 Task: Look for space in Pushkino, Russia from 21st June, 2023 to 29th June, 2023 for 4 adults in price range Rs.7000 to Rs.12000. Place can be entire place with 2 bedrooms having 2 beds and 2 bathrooms. Property type can be house, flat, guest house. Booking option can be shelf check-in. Required host language is English.
Action: Mouse moved to (471, 104)
Screenshot: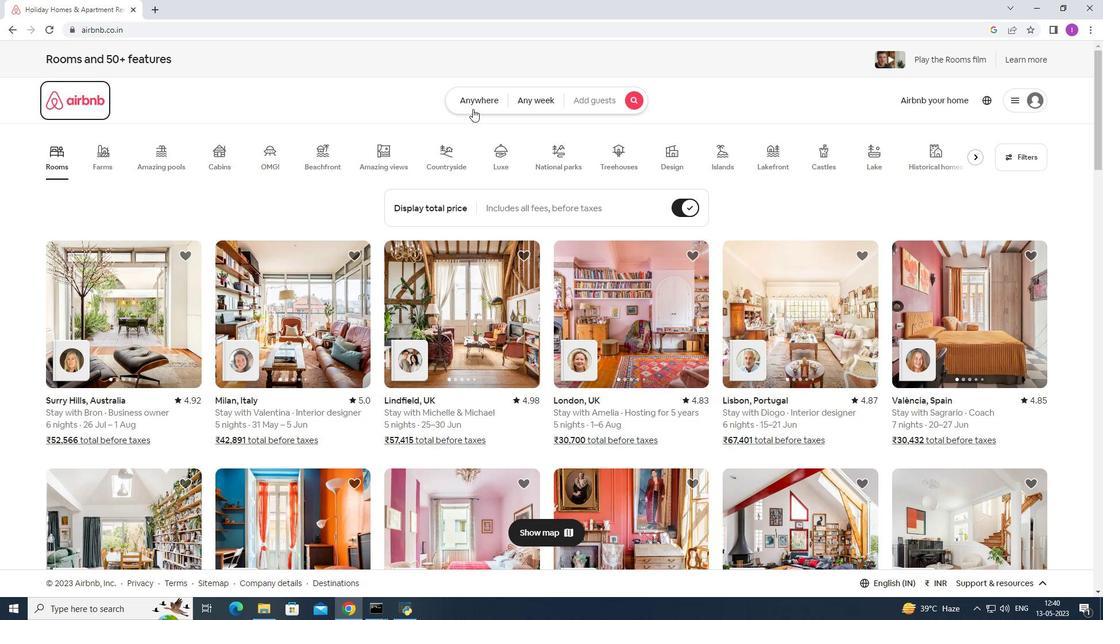 
Action: Mouse pressed left at (471, 104)
Screenshot: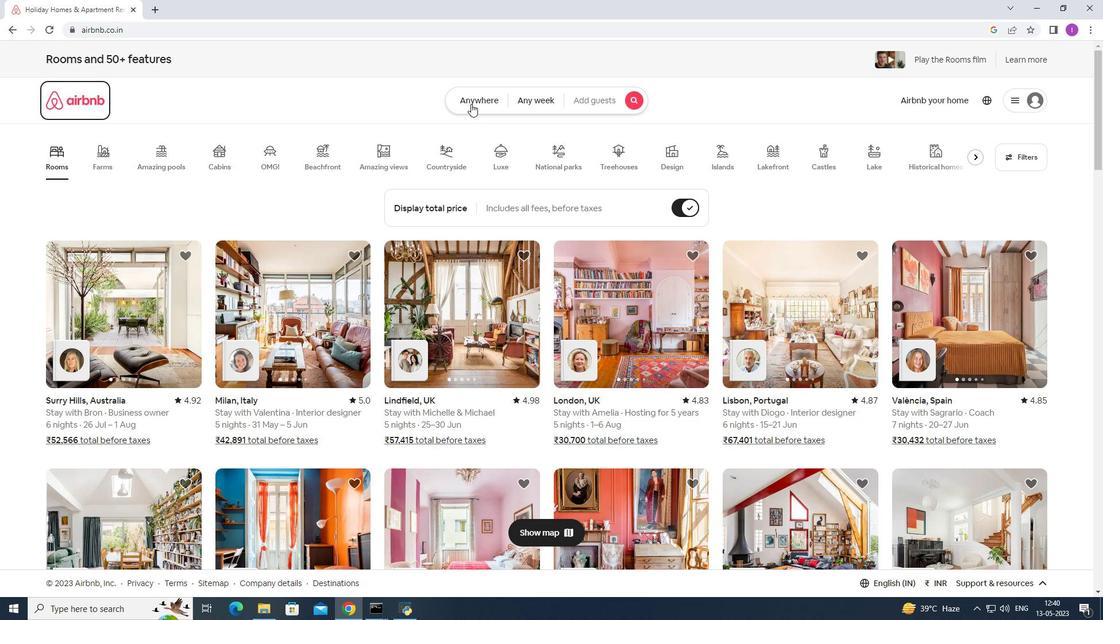 
Action: Mouse moved to (432, 142)
Screenshot: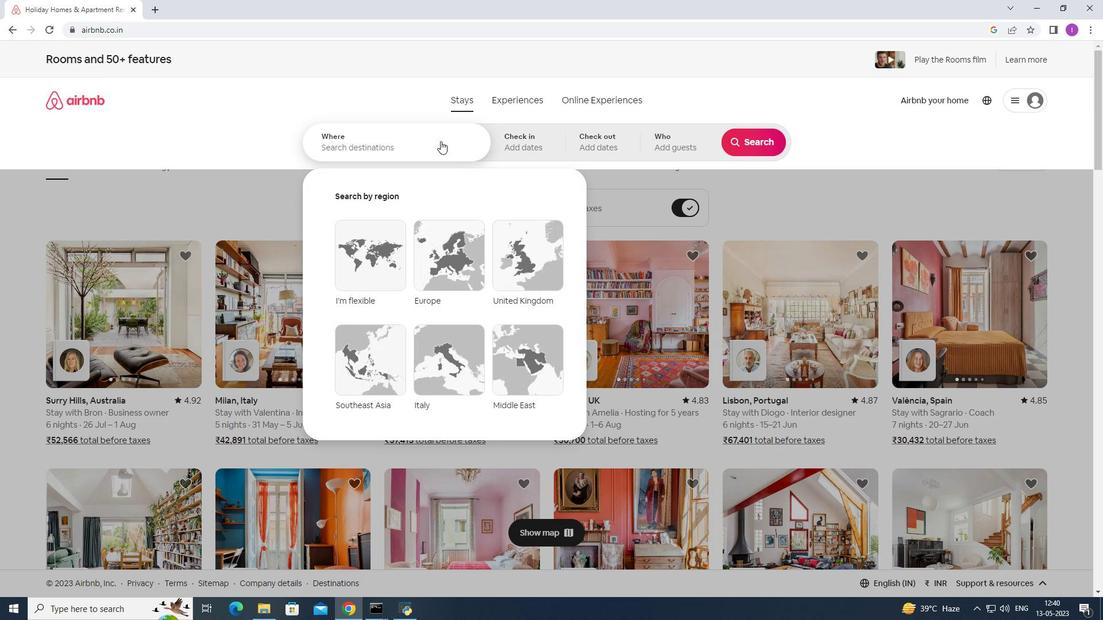 
Action: Mouse pressed left at (432, 142)
Screenshot: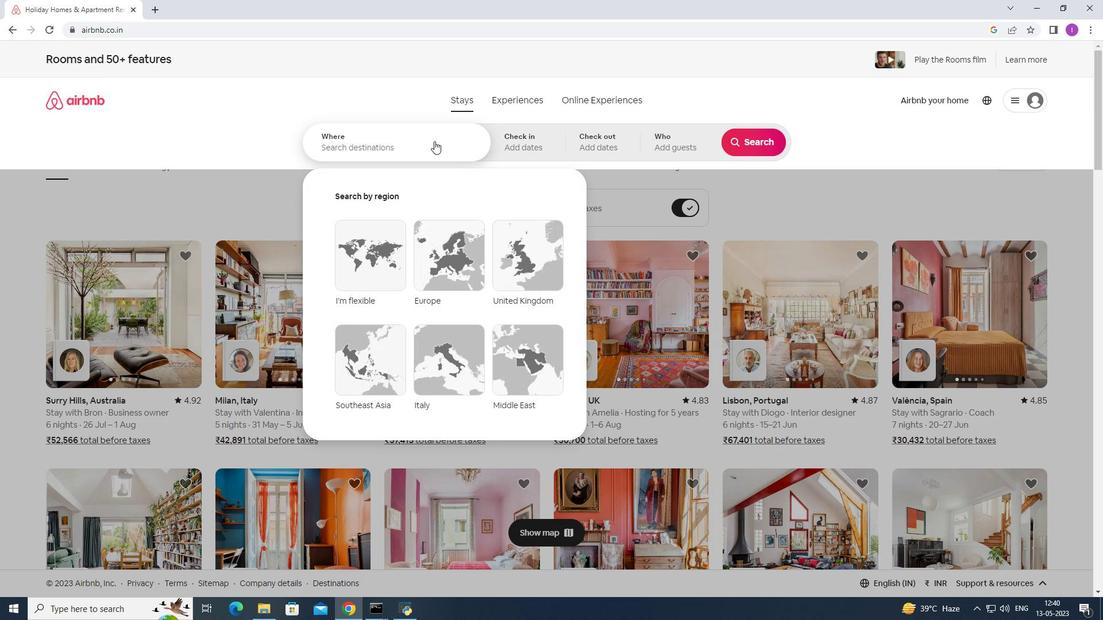 
Action: Key pressed <Key.shift>Pushkino,<Key.shift><Key.shift><Key.shift>Russia
Screenshot: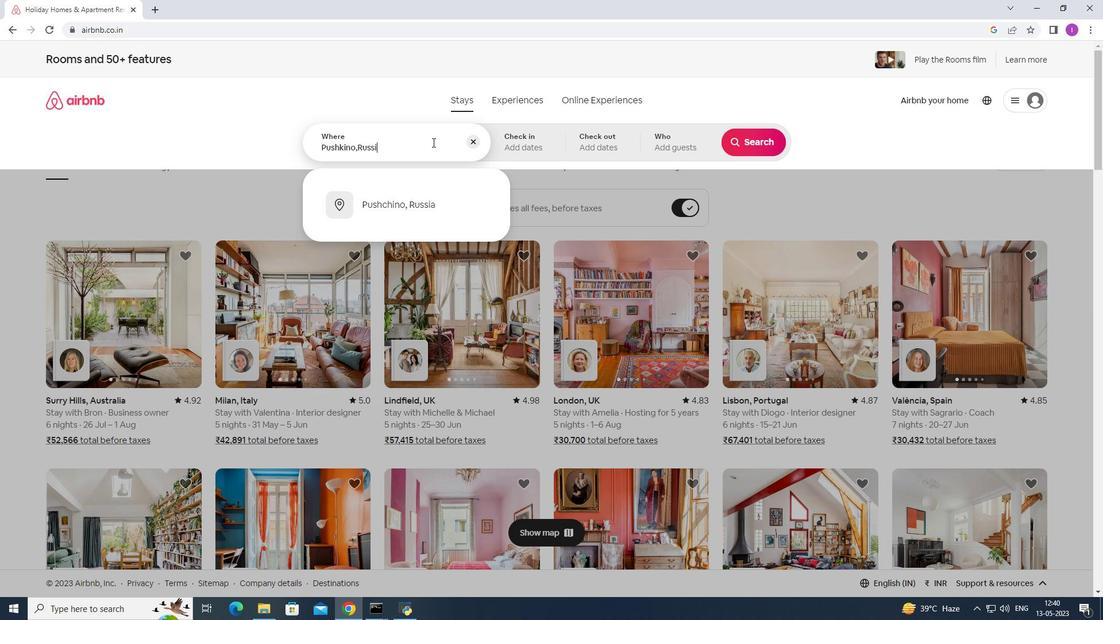
Action: Mouse moved to (515, 151)
Screenshot: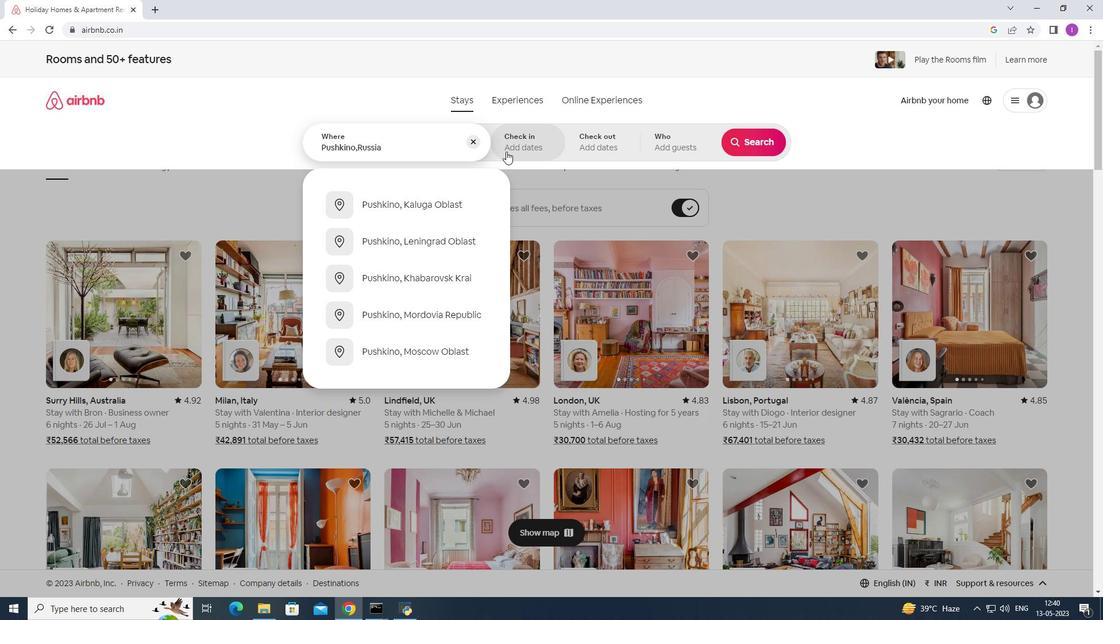 
Action: Mouse pressed left at (515, 151)
Screenshot: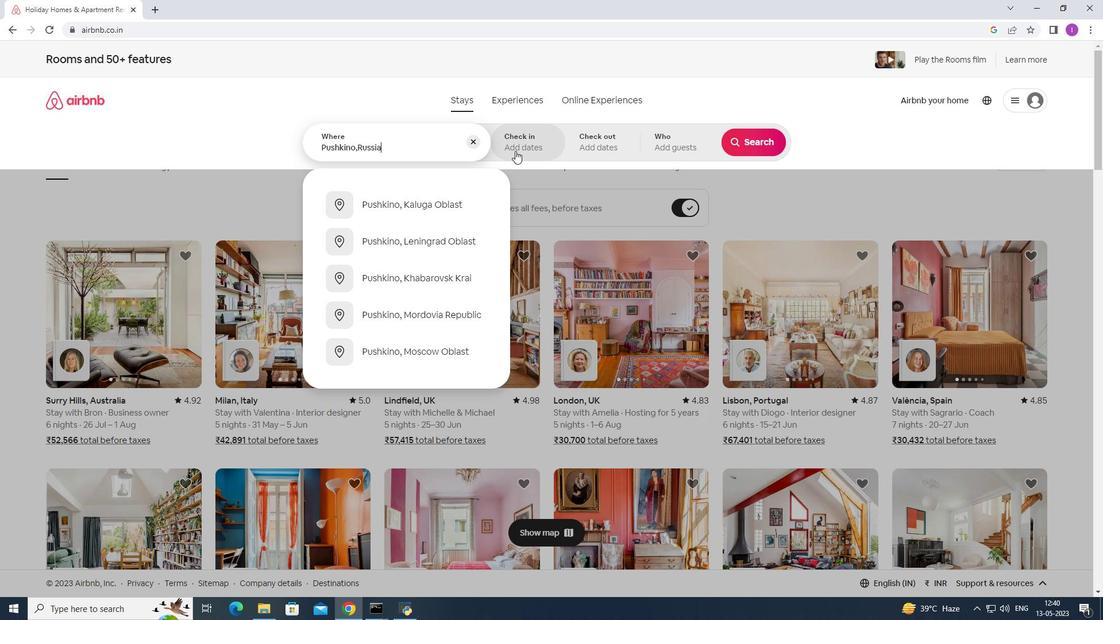 
Action: Mouse moved to (661, 360)
Screenshot: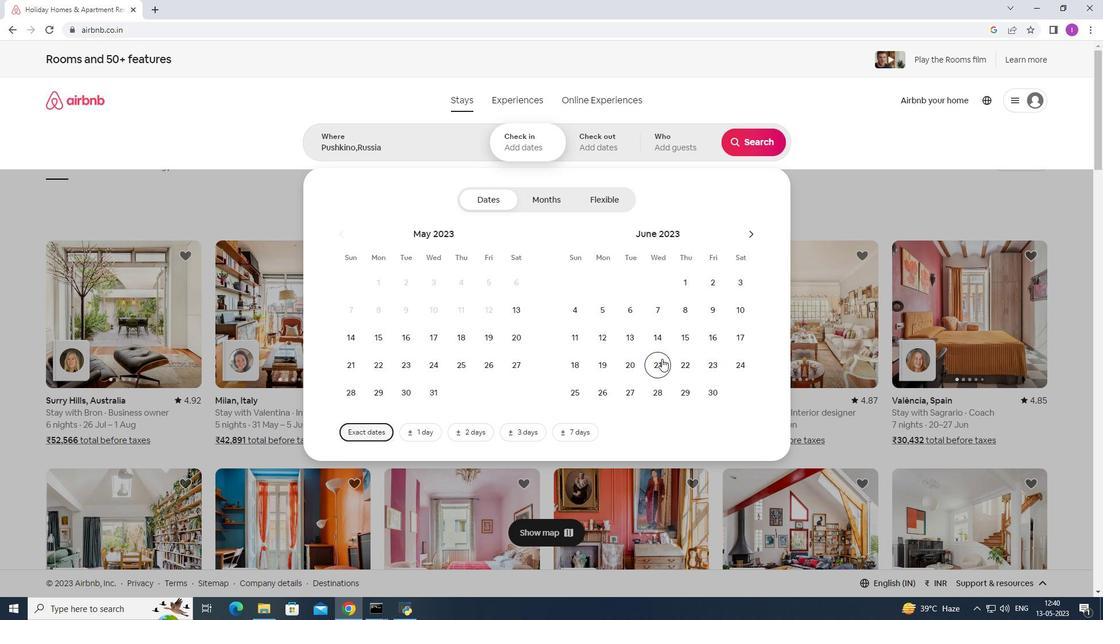 
Action: Mouse pressed left at (661, 360)
Screenshot: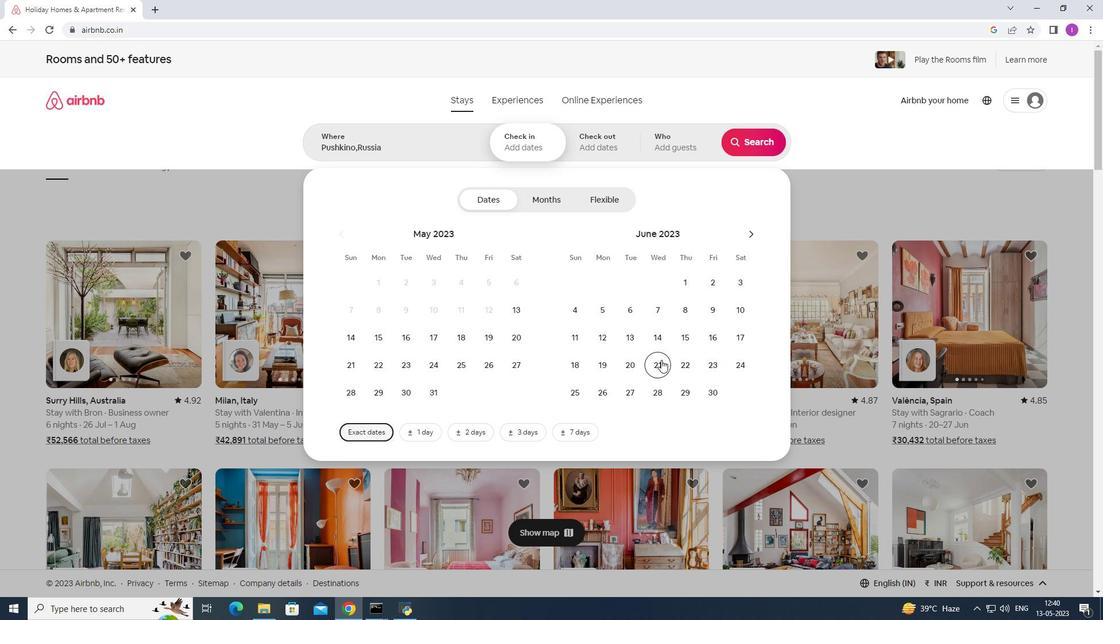 
Action: Mouse moved to (689, 393)
Screenshot: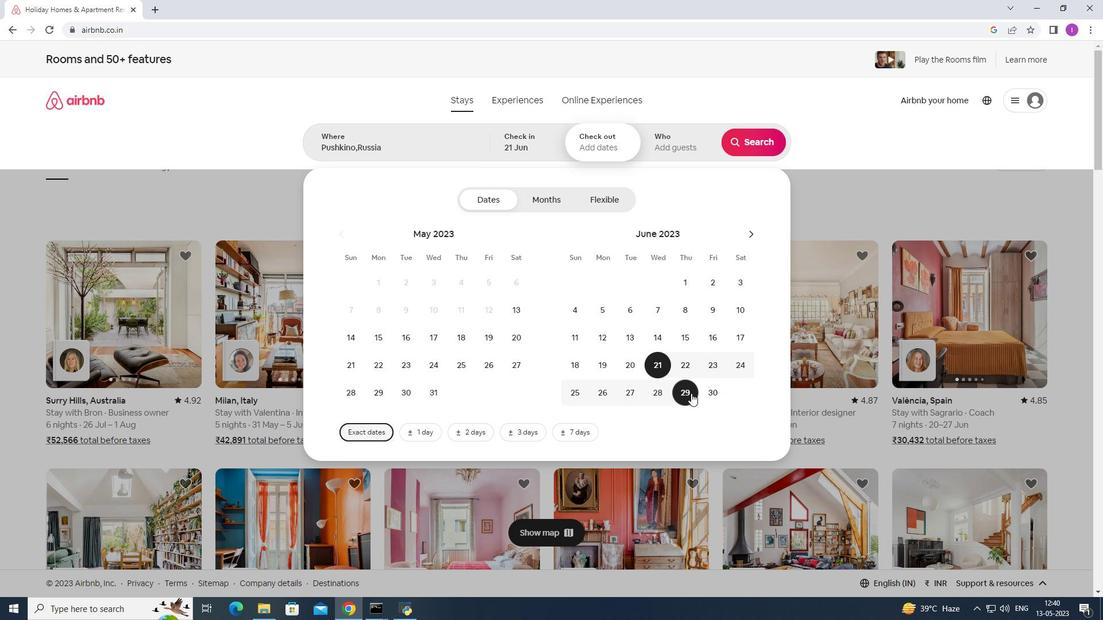 
Action: Mouse pressed left at (689, 393)
Screenshot: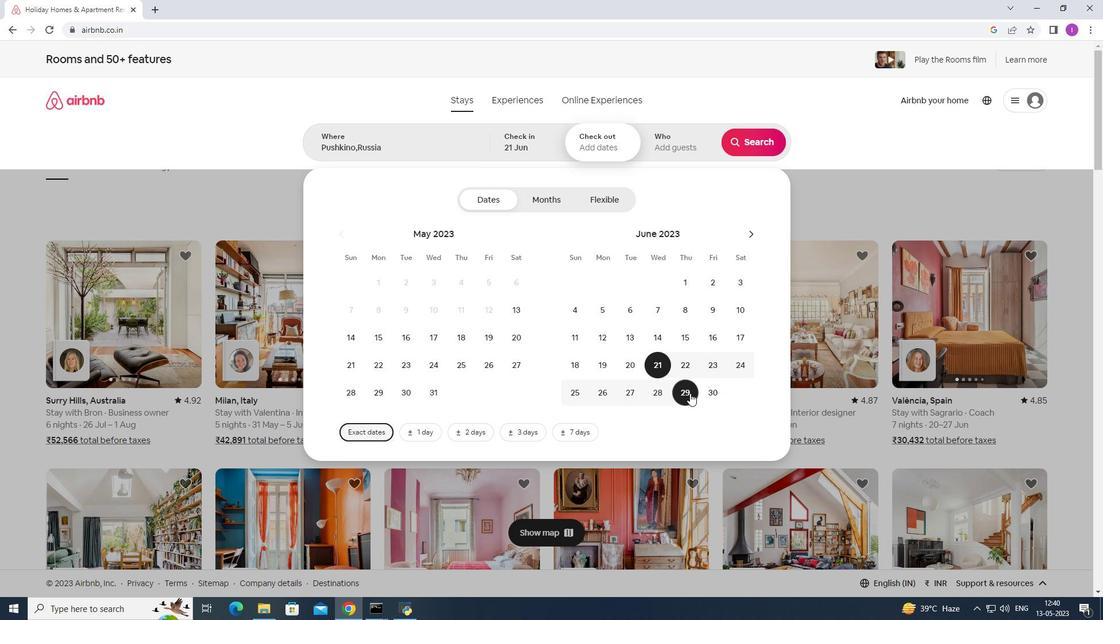 
Action: Mouse moved to (681, 144)
Screenshot: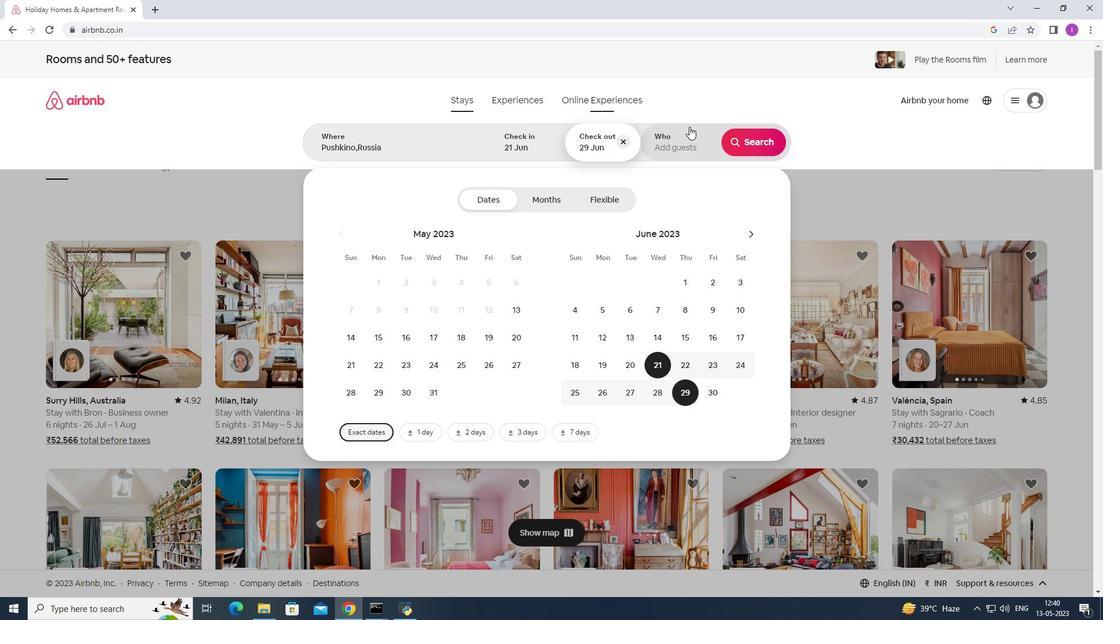 
Action: Mouse pressed left at (681, 144)
Screenshot: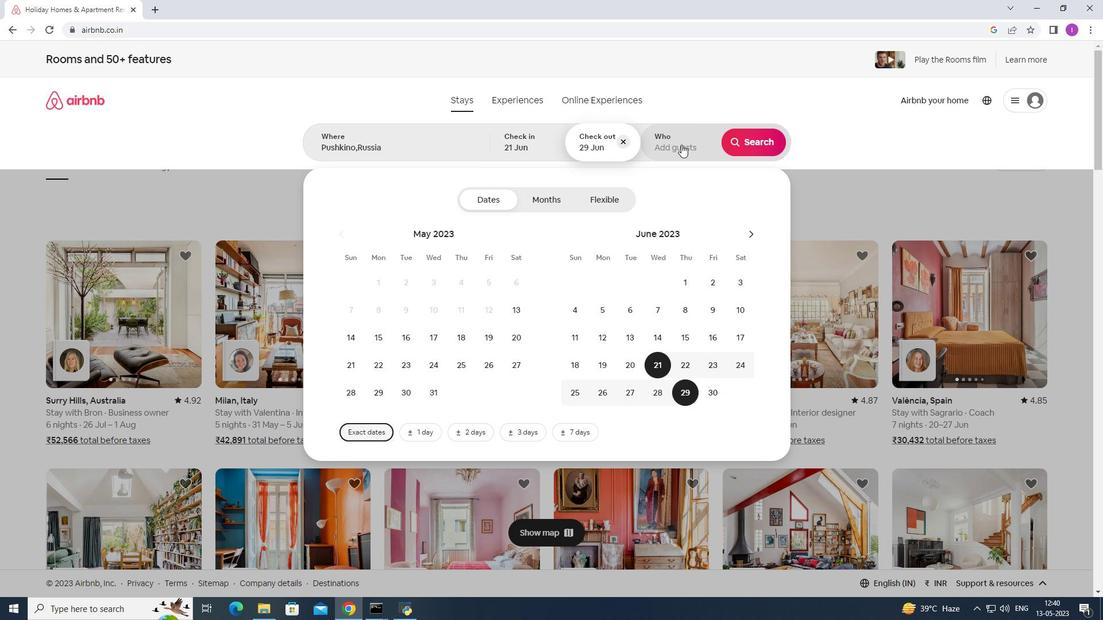 
Action: Mouse moved to (753, 208)
Screenshot: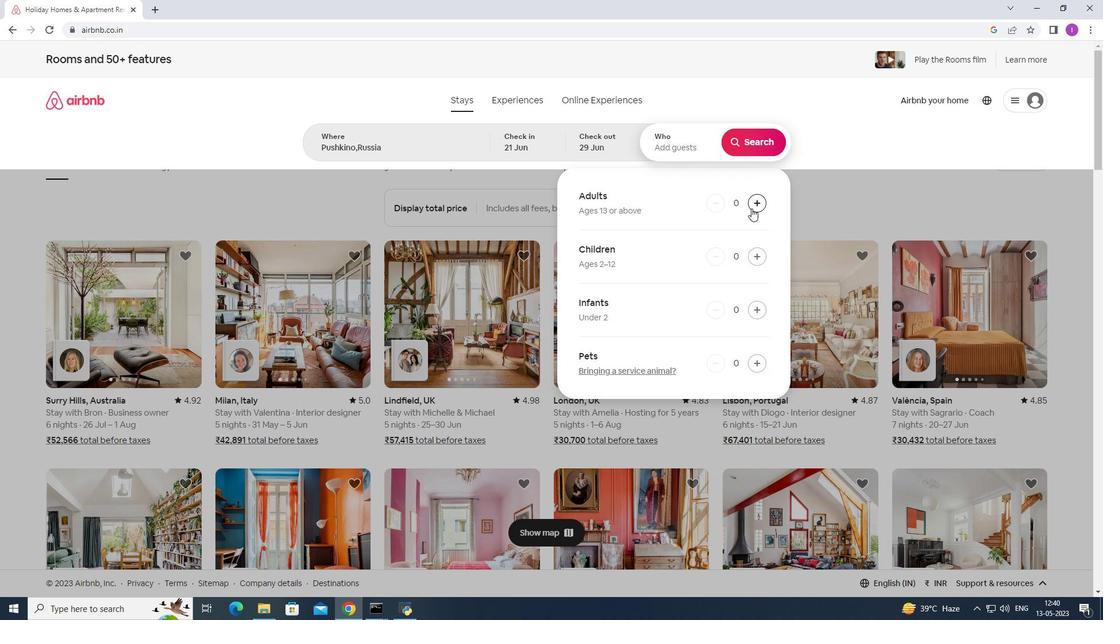 
Action: Mouse pressed left at (753, 208)
Screenshot: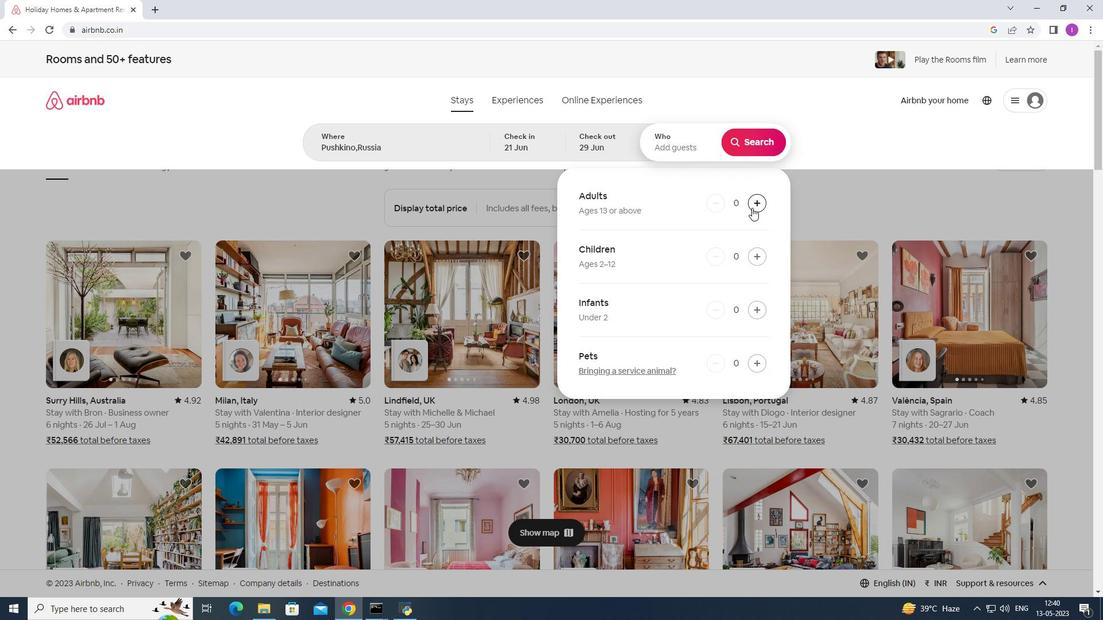 
Action: Mouse moved to (753, 208)
Screenshot: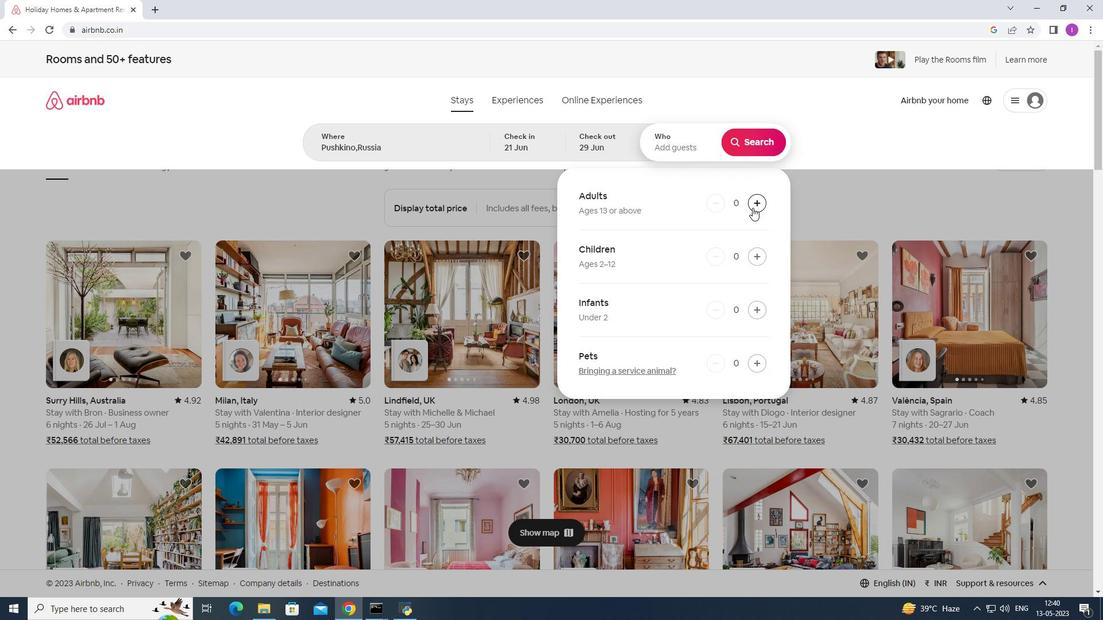 
Action: Mouse pressed left at (753, 208)
Screenshot: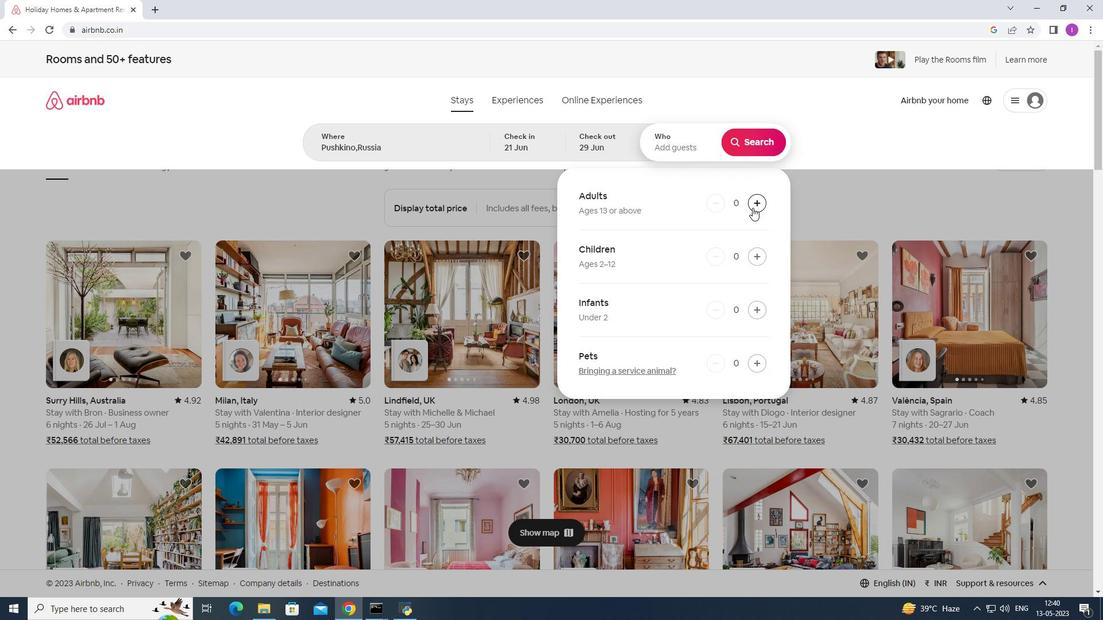 
Action: Mouse pressed left at (753, 208)
Screenshot: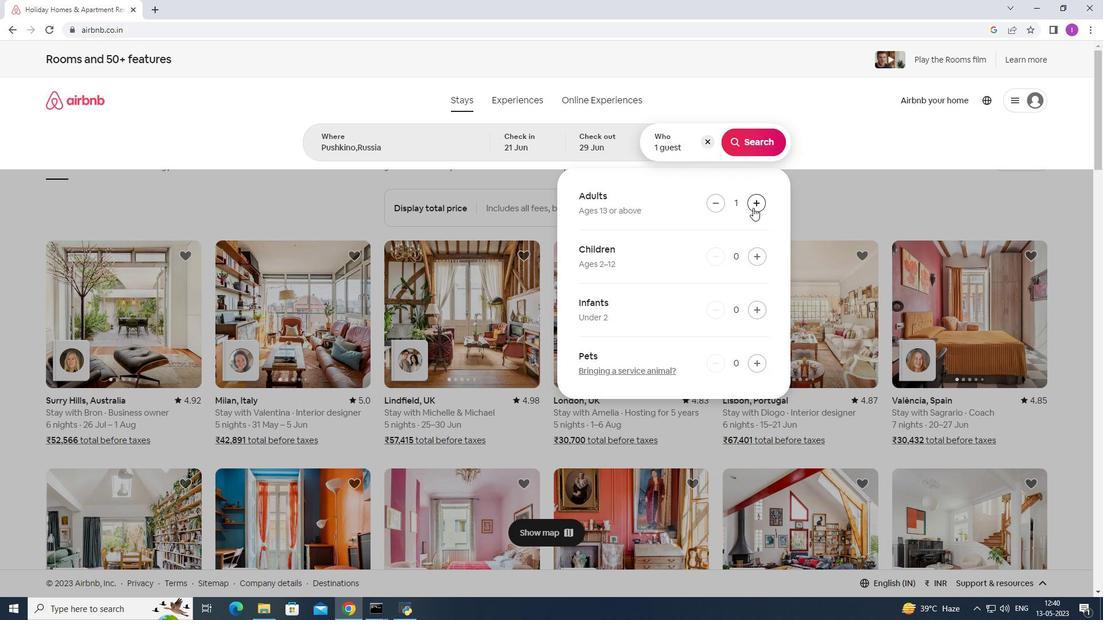 
Action: Mouse pressed left at (753, 208)
Screenshot: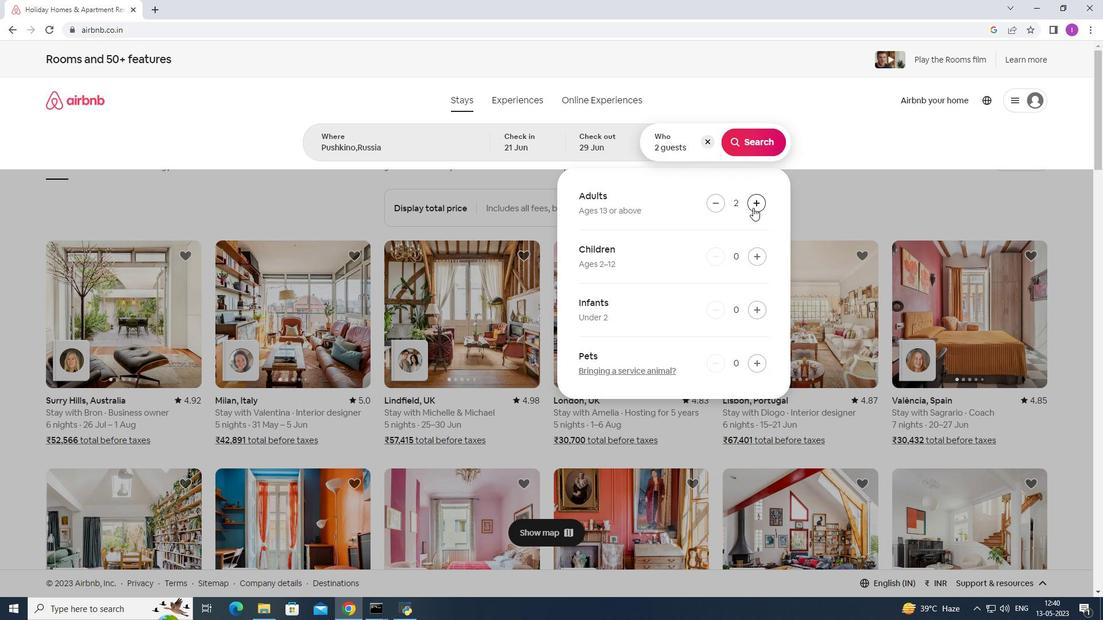 
Action: Mouse moved to (746, 150)
Screenshot: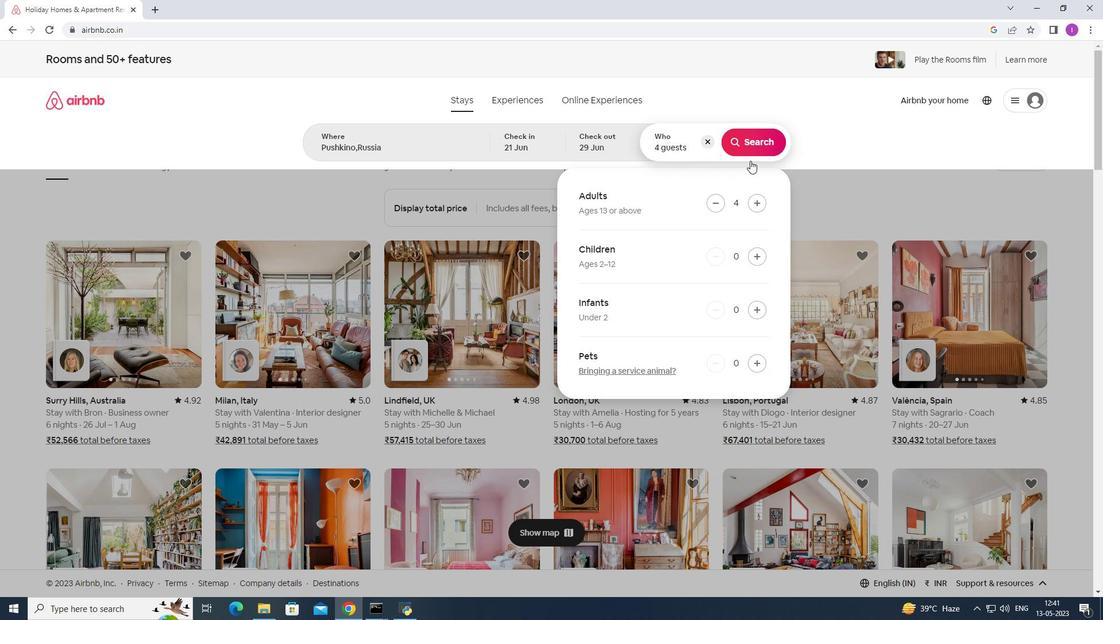 
Action: Mouse pressed left at (746, 150)
Screenshot: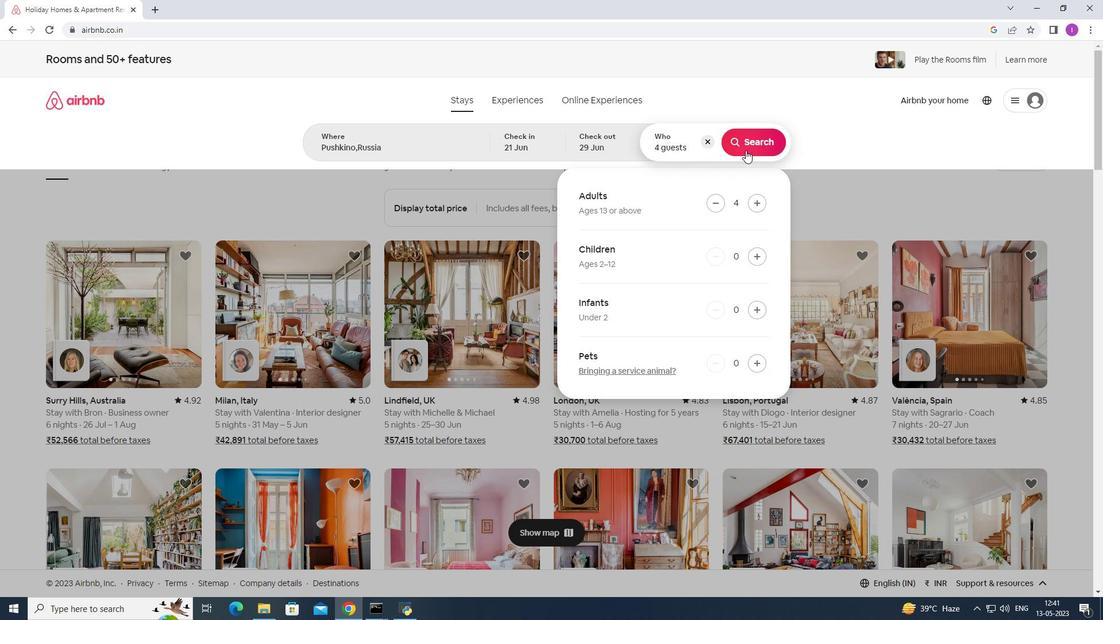 
Action: Mouse moved to (1052, 108)
Screenshot: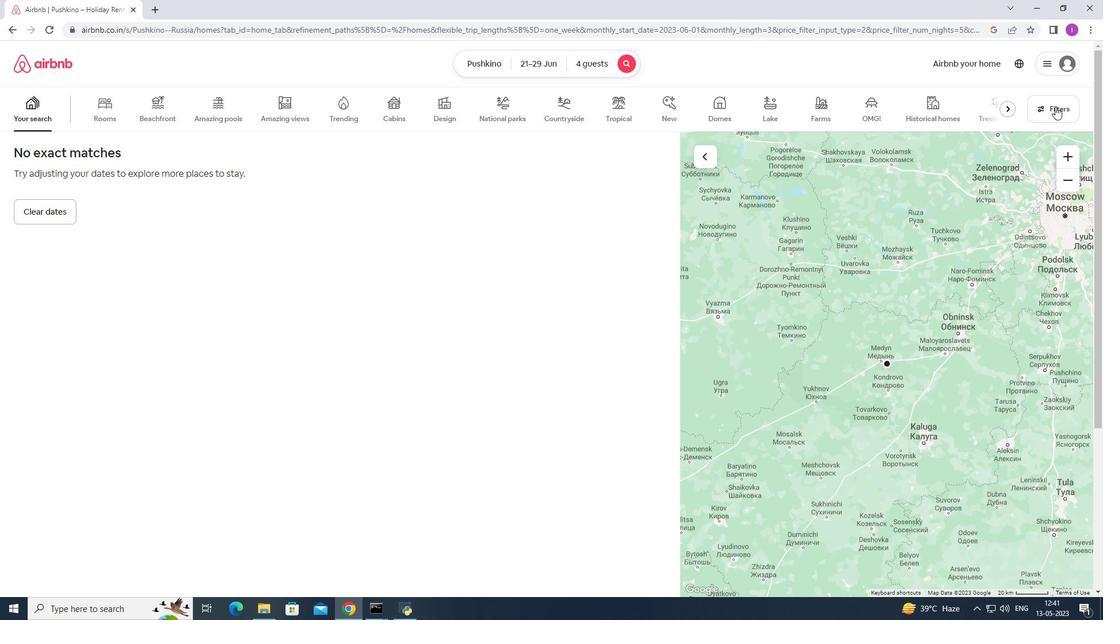 
Action: Mouse pressed left at (1052, 108)
Screenshot: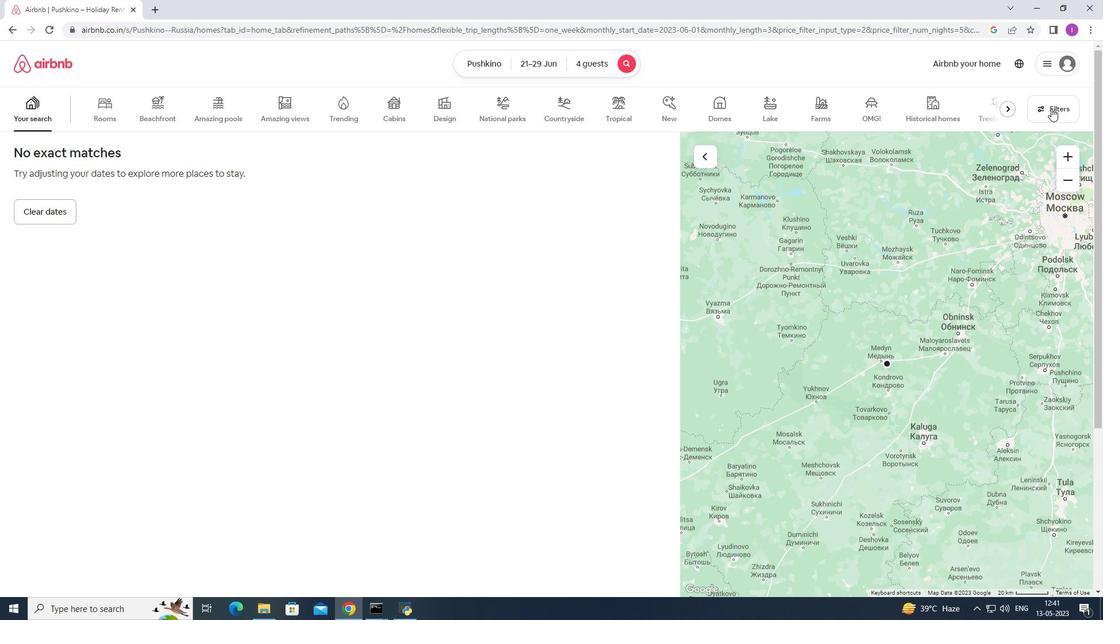 
Action: Mouse moved to (634, 396)
Screenshot: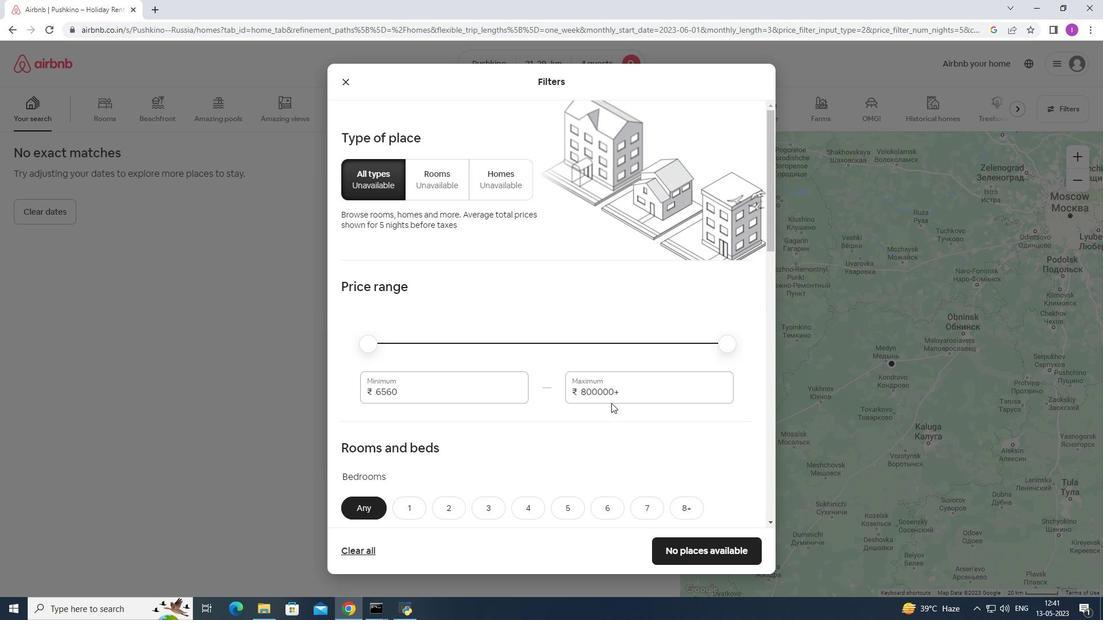 
Action: Mouse pressed left at (634, 396)
Screenshot: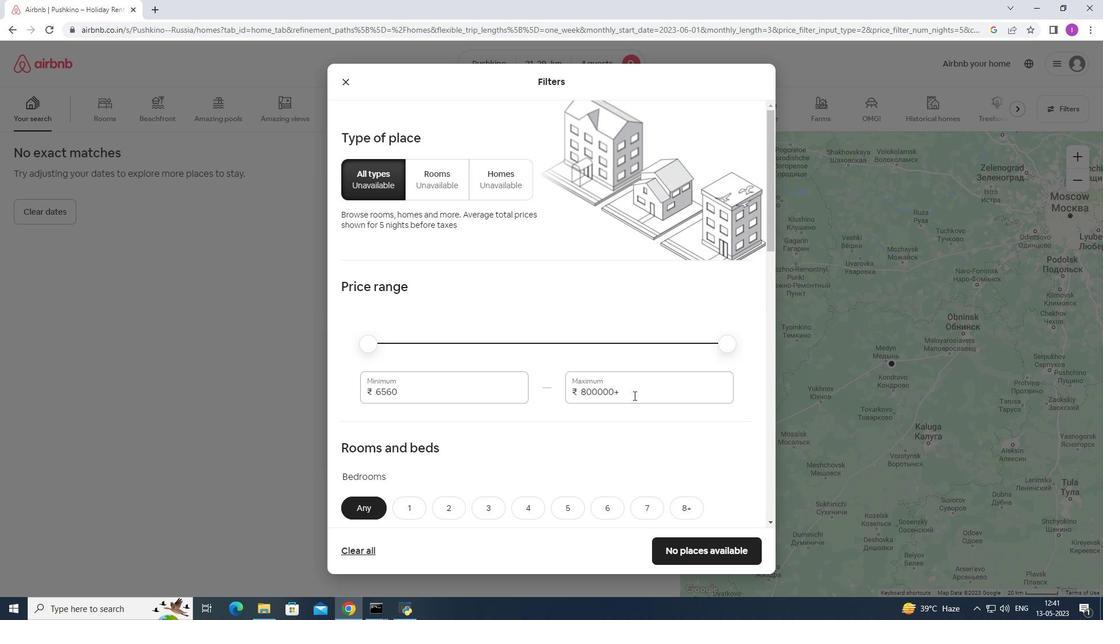 
Action: Mouse moved to (678, 391)
Screenshot: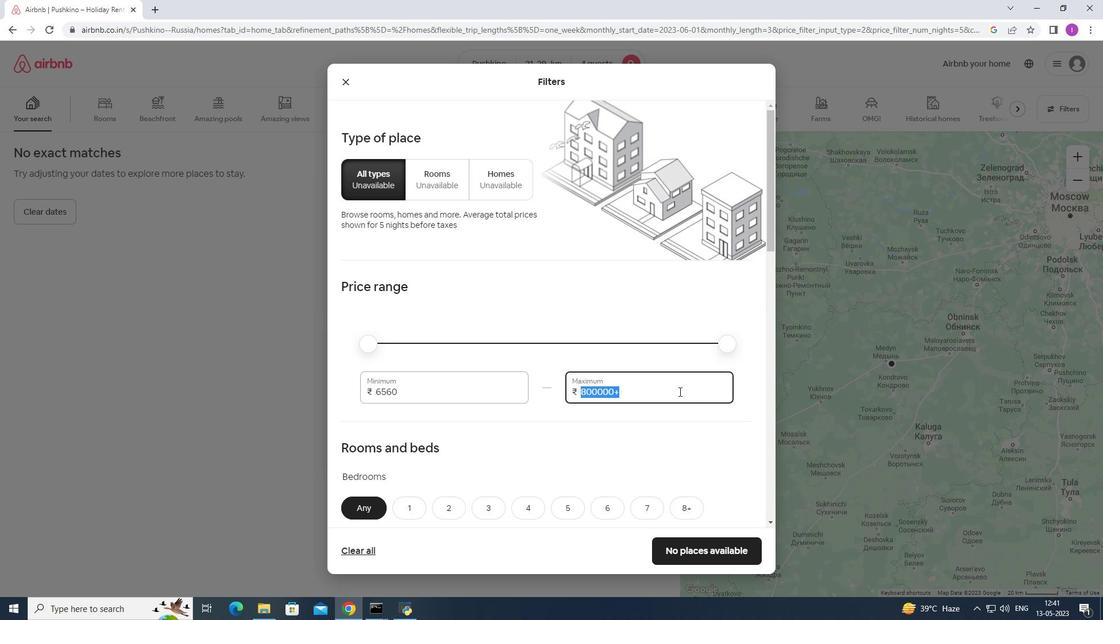 
Action: Key pressed 1
Screenshot: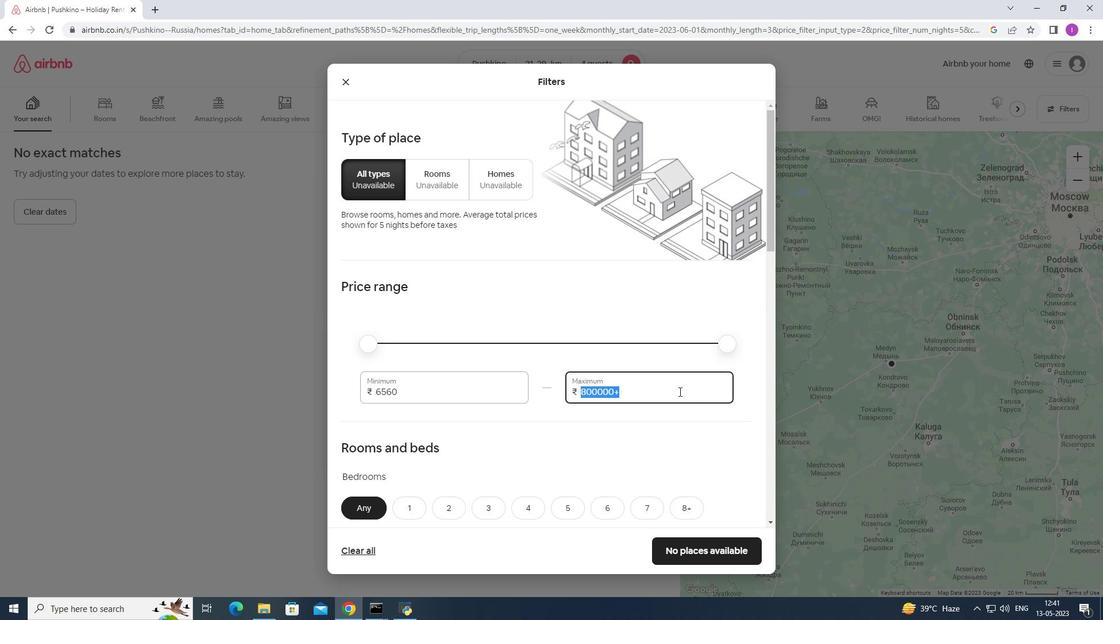 
Action: Mouse moved to (673, 389)
Screenshot: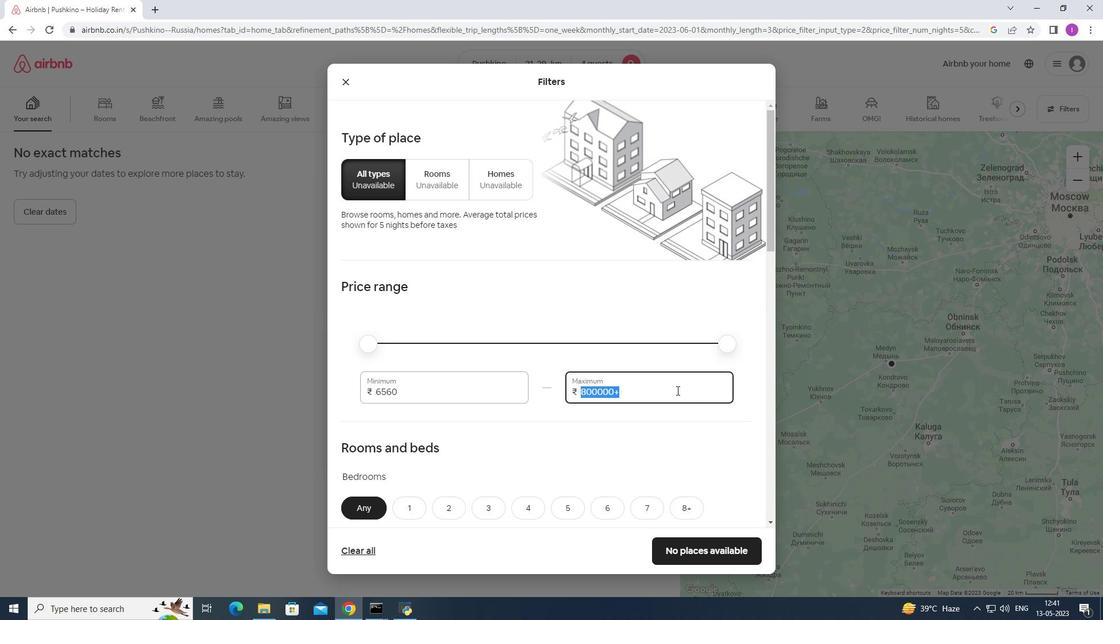 
Action: Key pressed 2
Screenshot: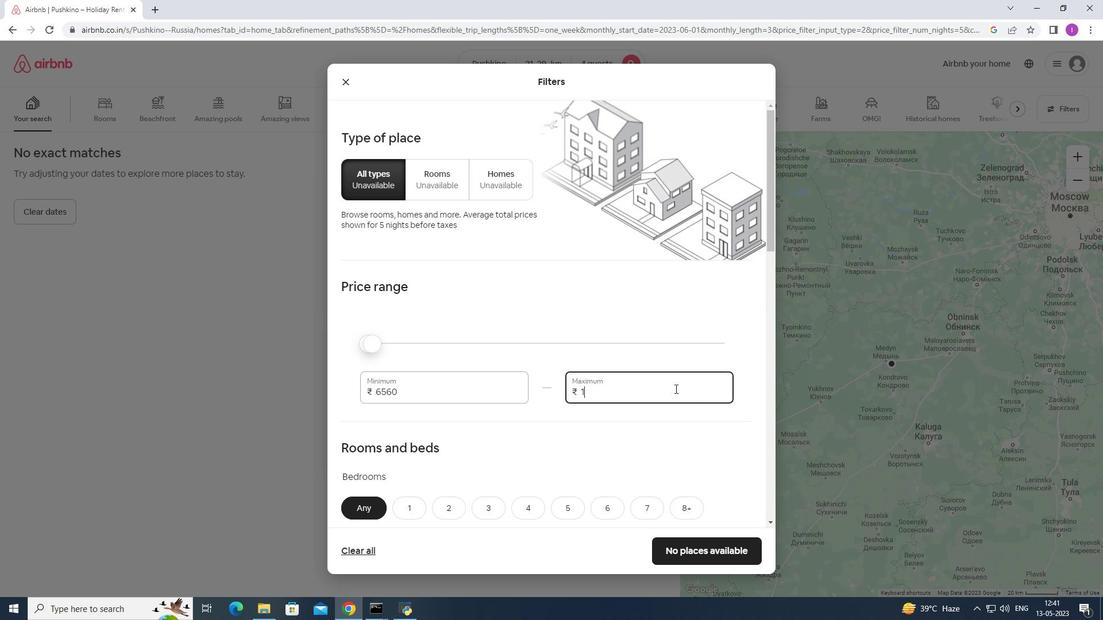 
Action: Mouse moved to (673, 389)
Screenshot: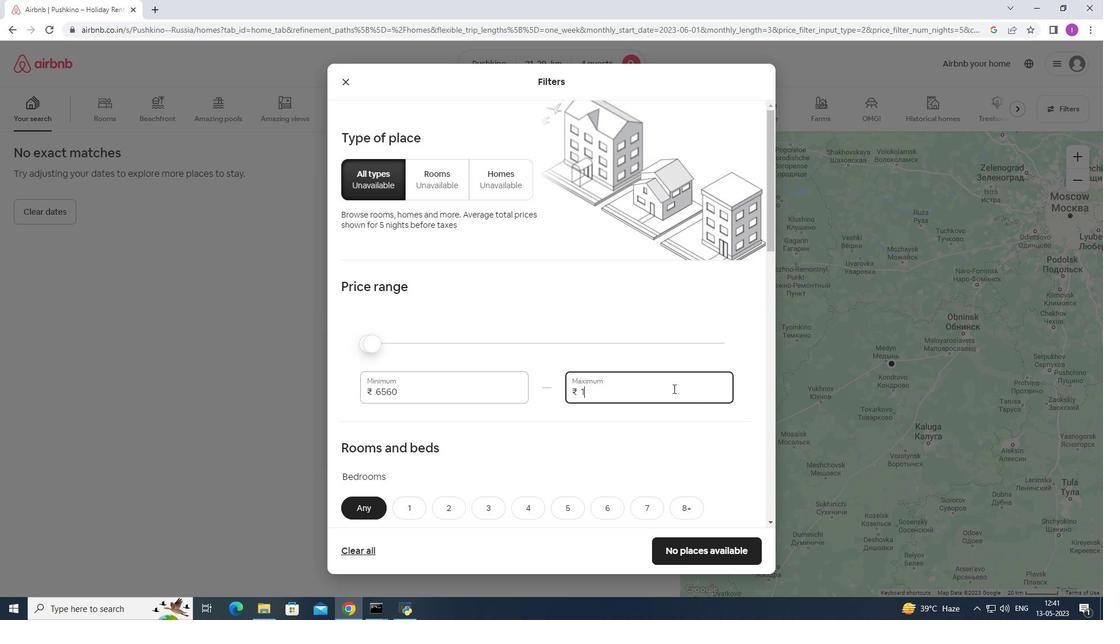 
Action: Key pressed 0
Screenshot: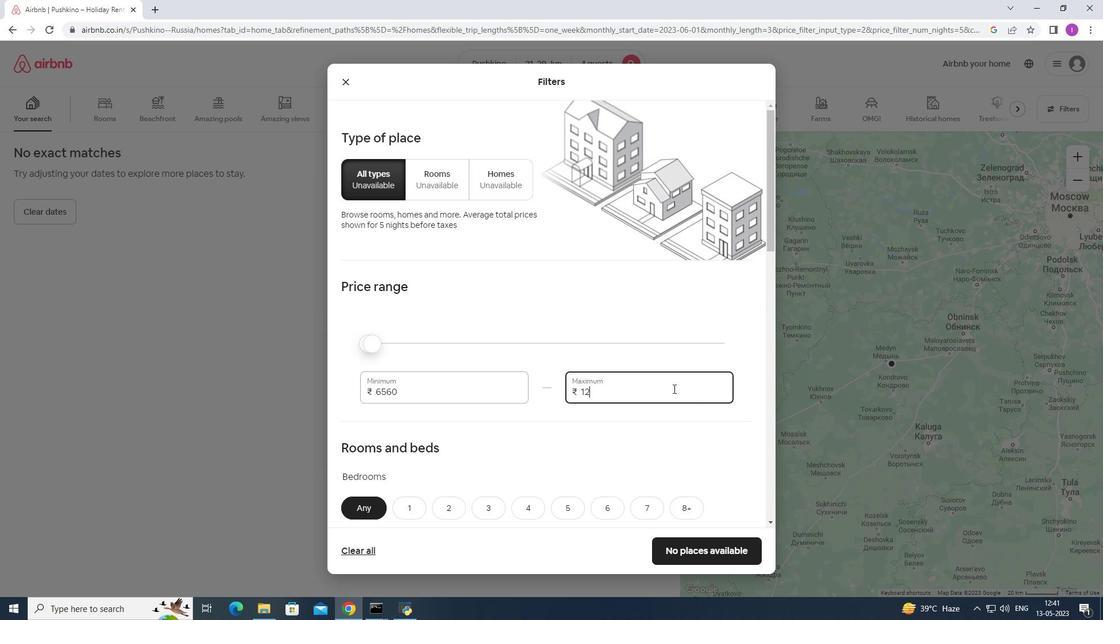 
Action: Mouse moved to (672, 389)
Screenshot: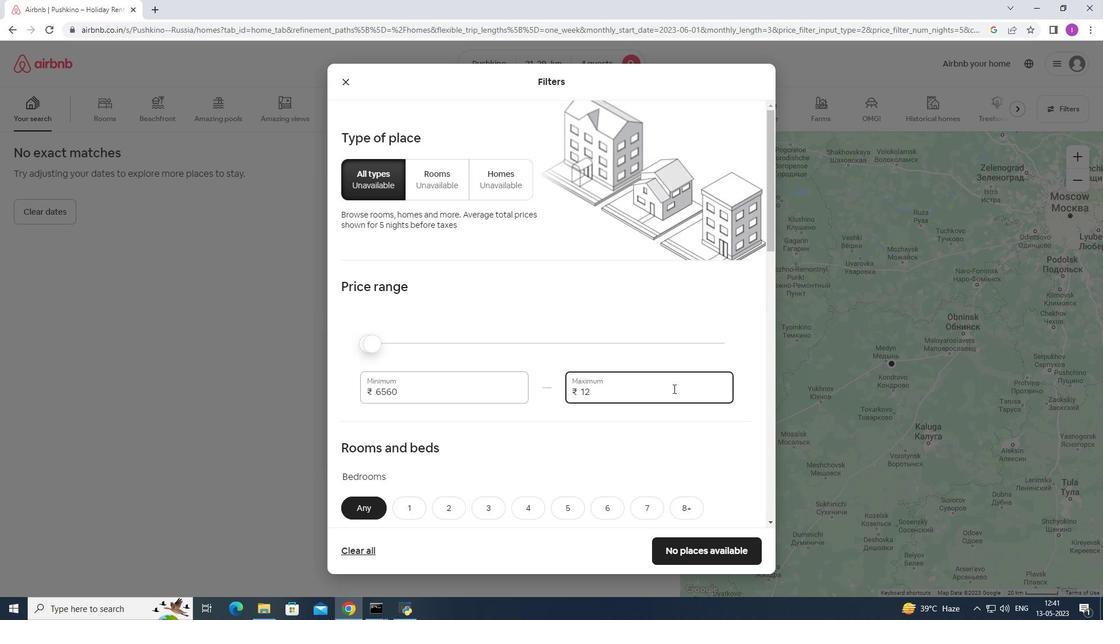 
Action: Key pressed 00
Screenshot: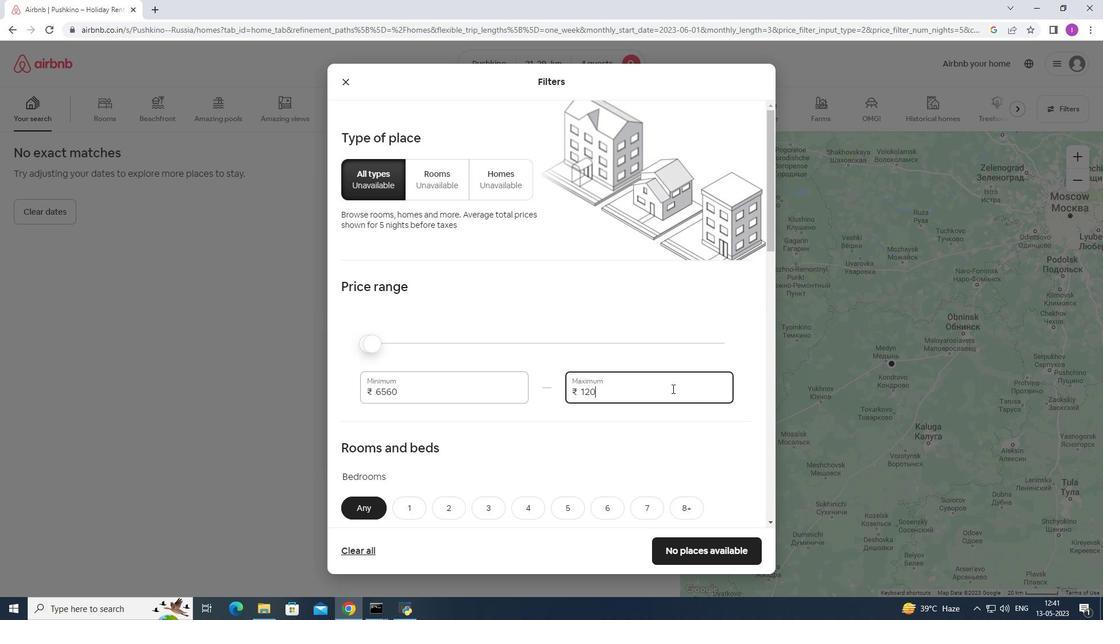 
Action: Mouse moved to (403, 393)
Screenshot: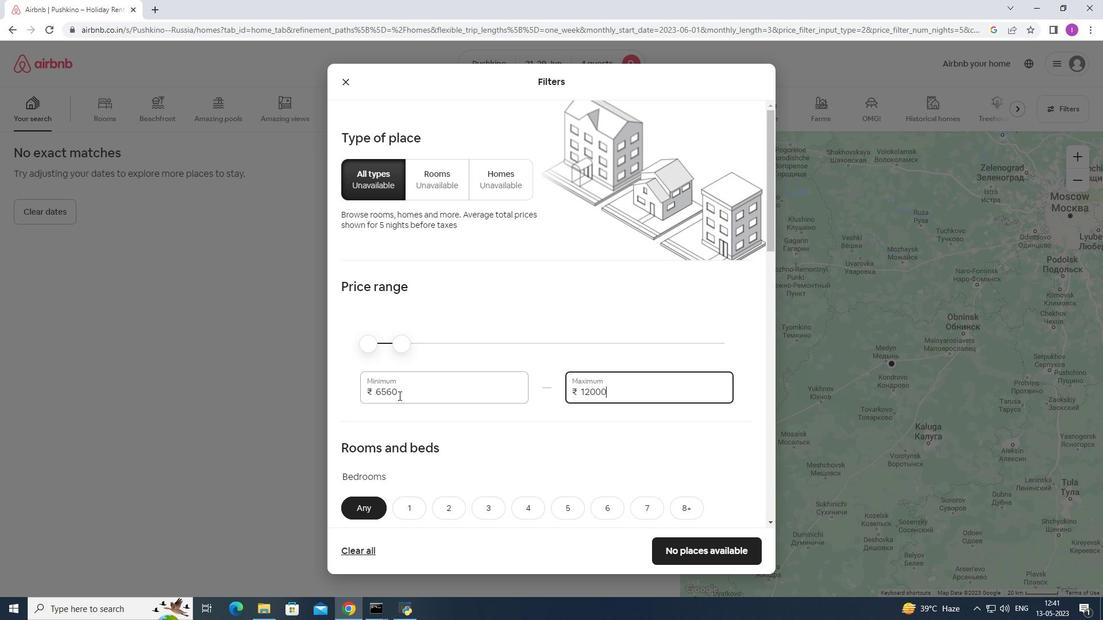 
Action: Mouse pressed left at (403, 393)
Screenshot: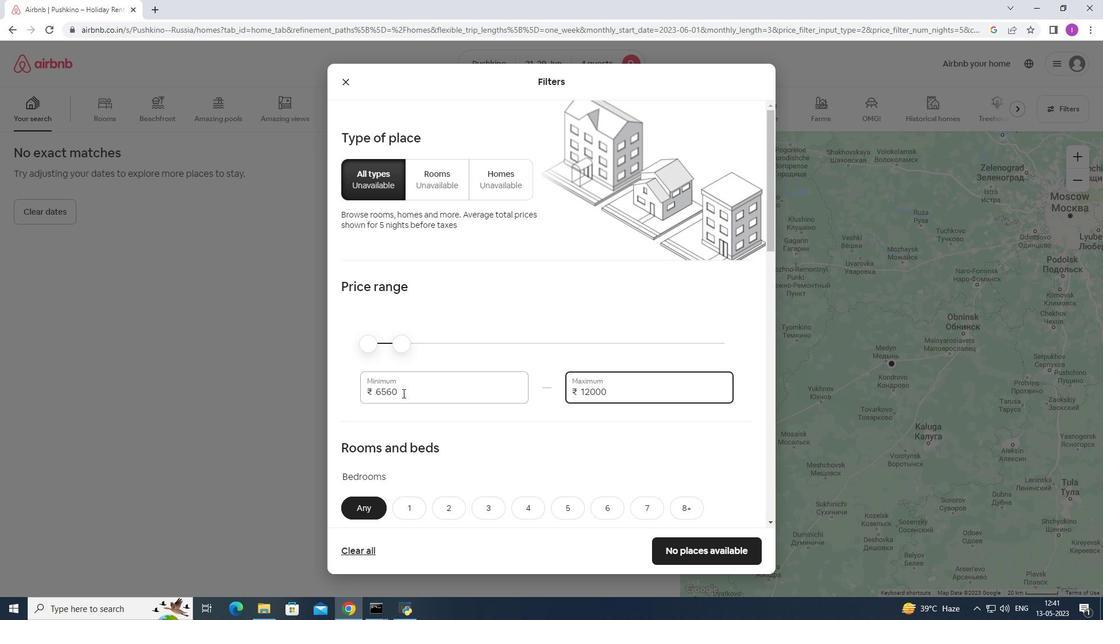 
Action: Mouse moved to (551, 407)
Screenshot: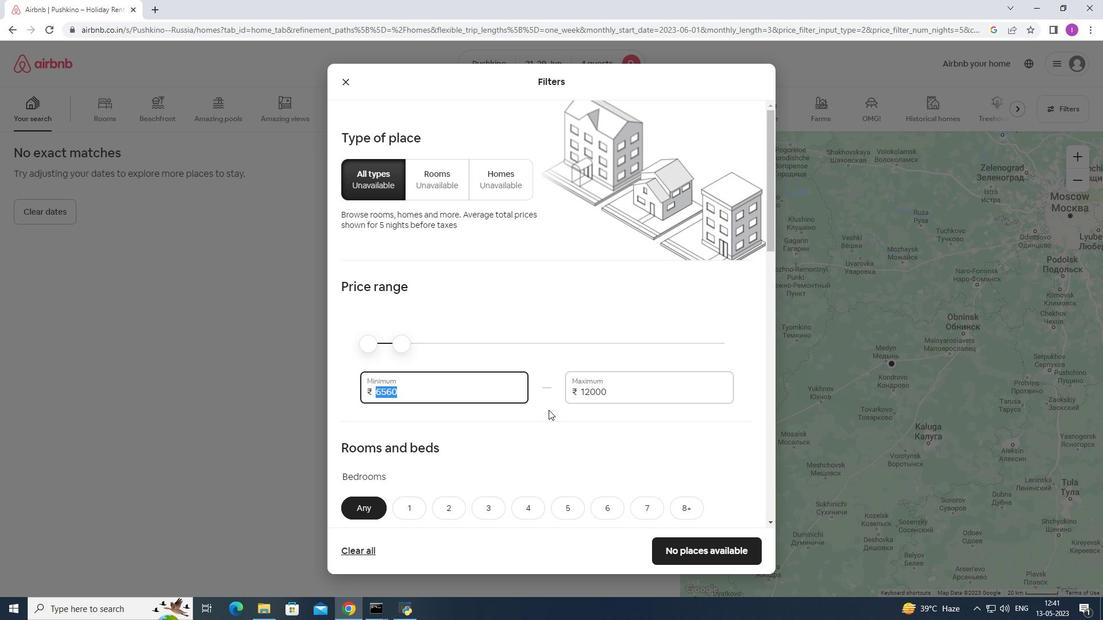 
Action: Key pressed 7000
Screenshot: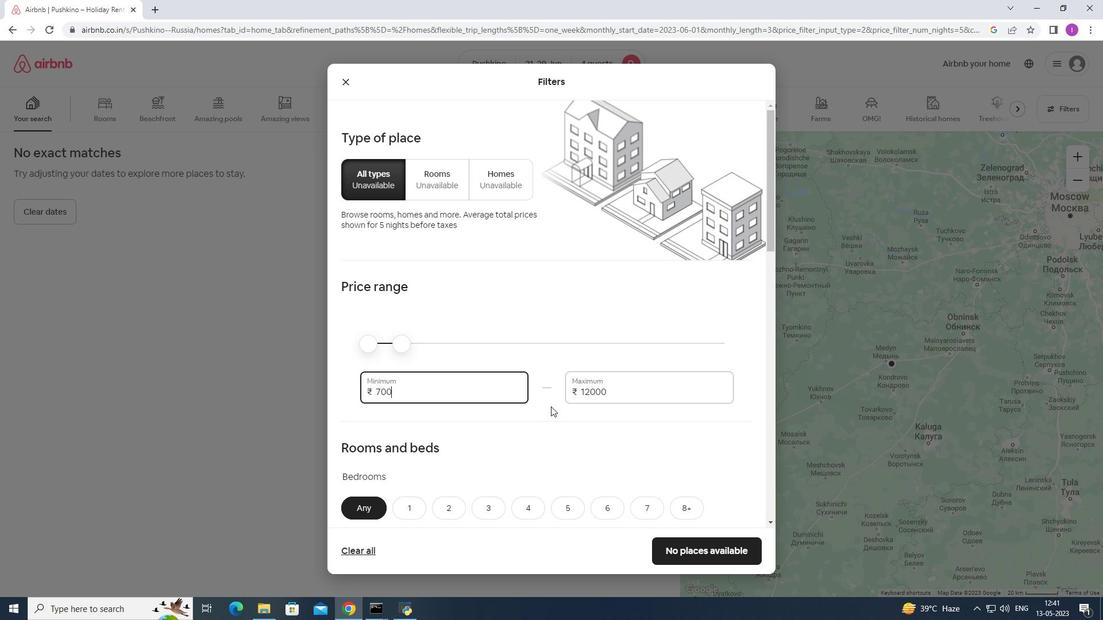 
Action: Mouse moved to (582, 447)
Screenshot: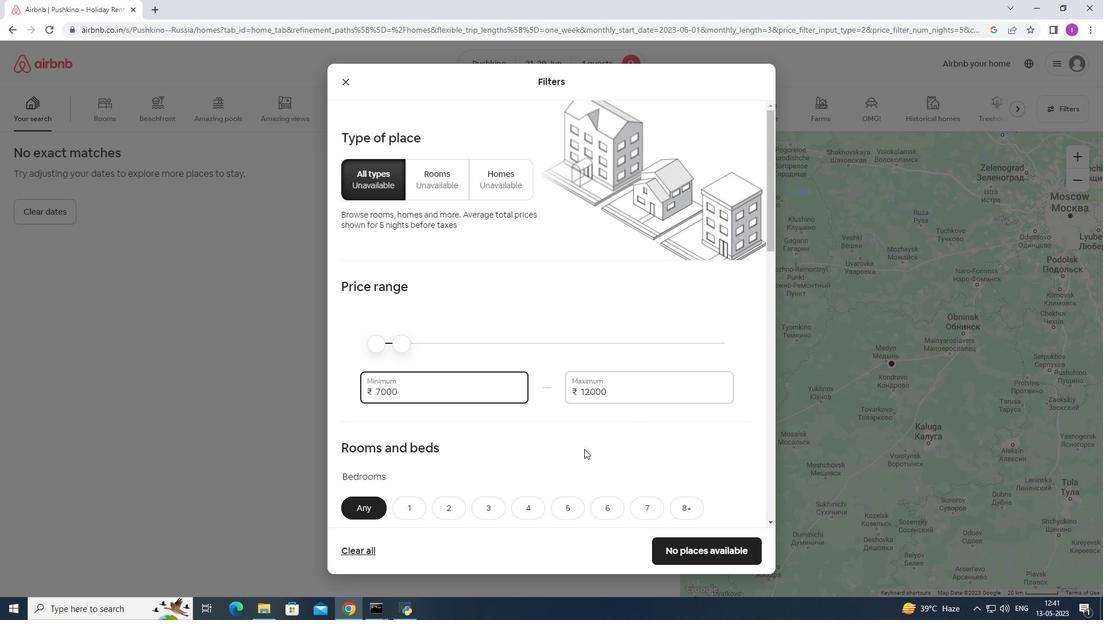 
Action: Mouse scrolled (582, 446) with delta (0, 0)
Screenshot: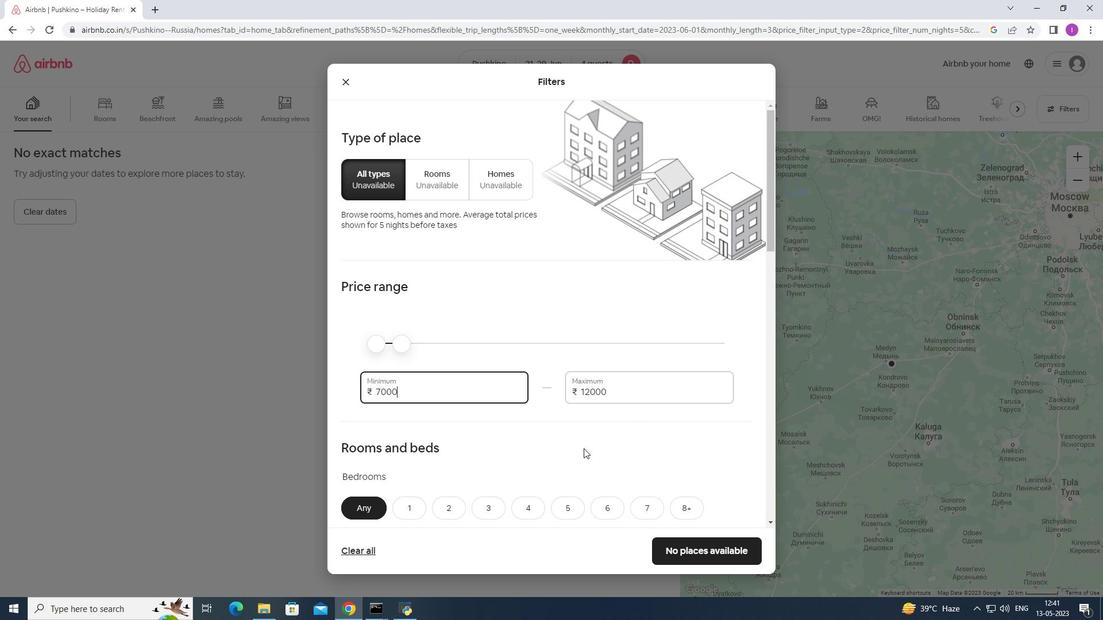 
Action: Mouse scrolled (582, 446) with delta (0, 0)
Screenshot: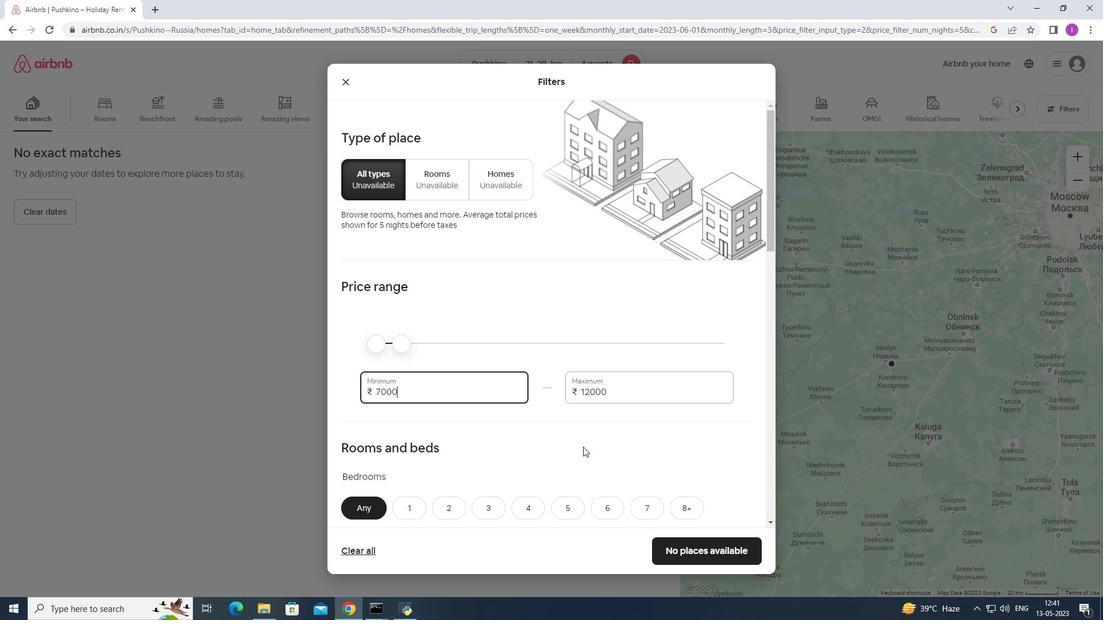 
Action: Mouse scrolled (582, 446) with delta (0, 0)
Screenshot: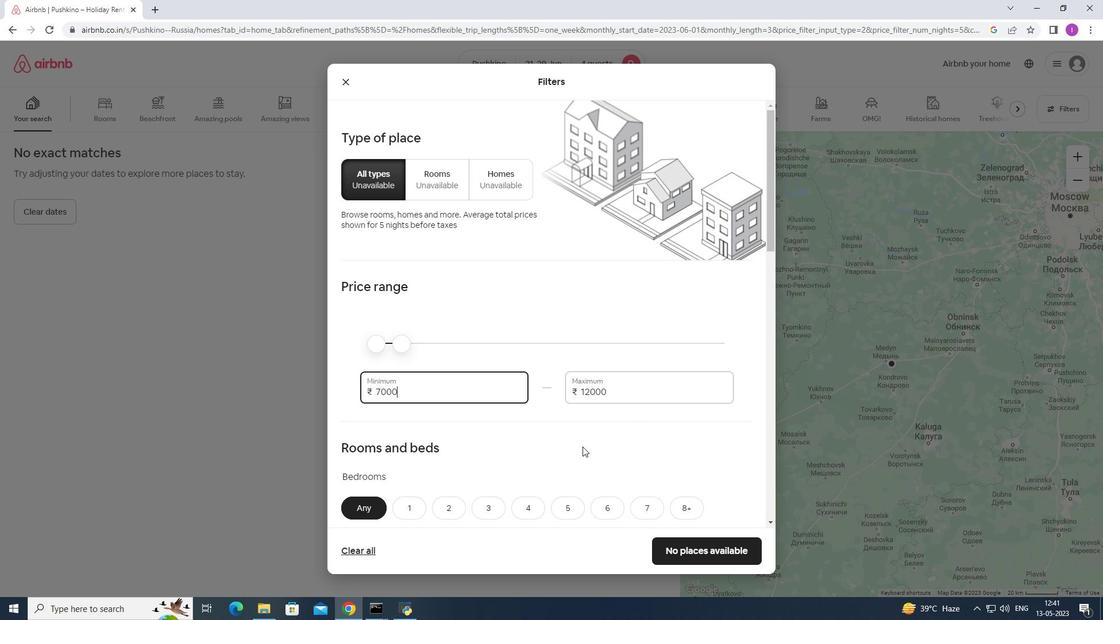 
Action: Mouse moved to (497, 350)
Screenshot: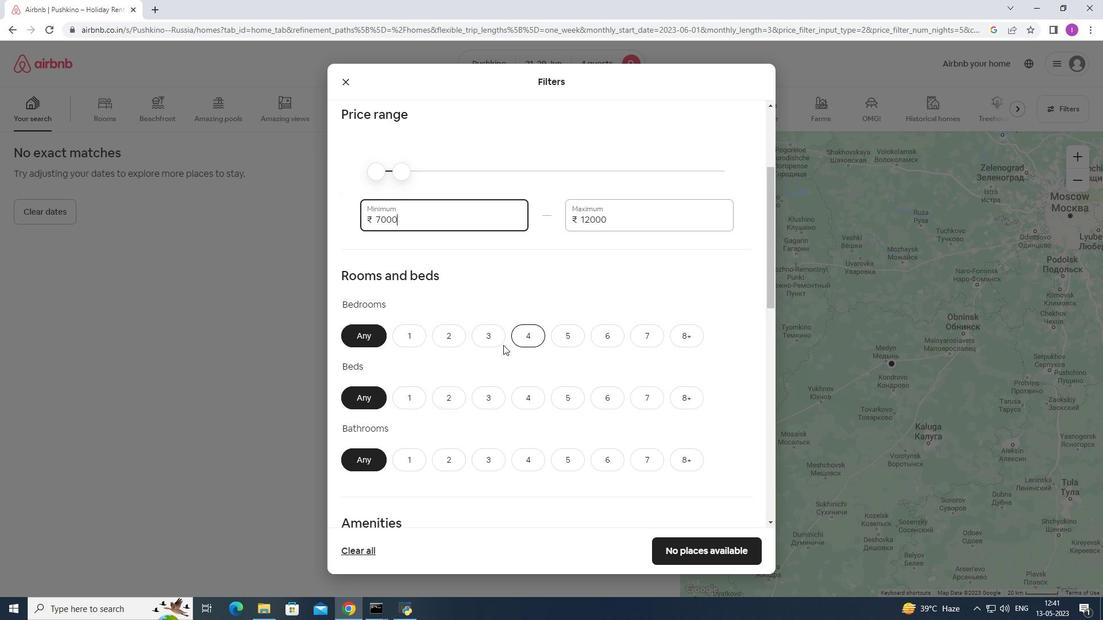 
Action: Mouse scrolled (497, 349) with delta (0, 0)
Screenshot: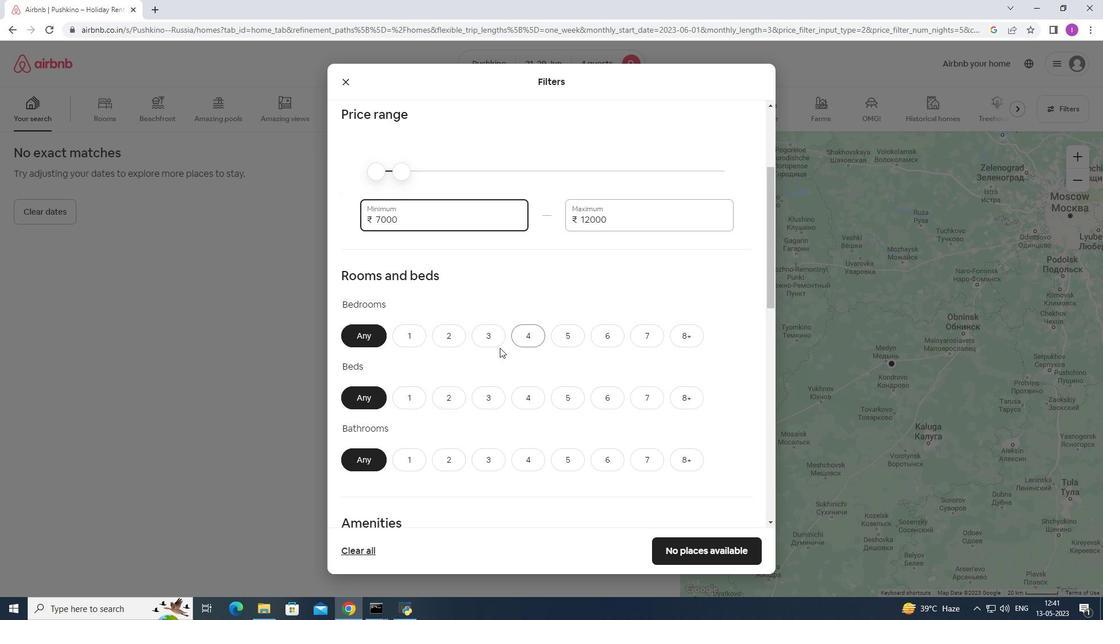 
Action: Mouse moved to (527, 323)
Screenshot: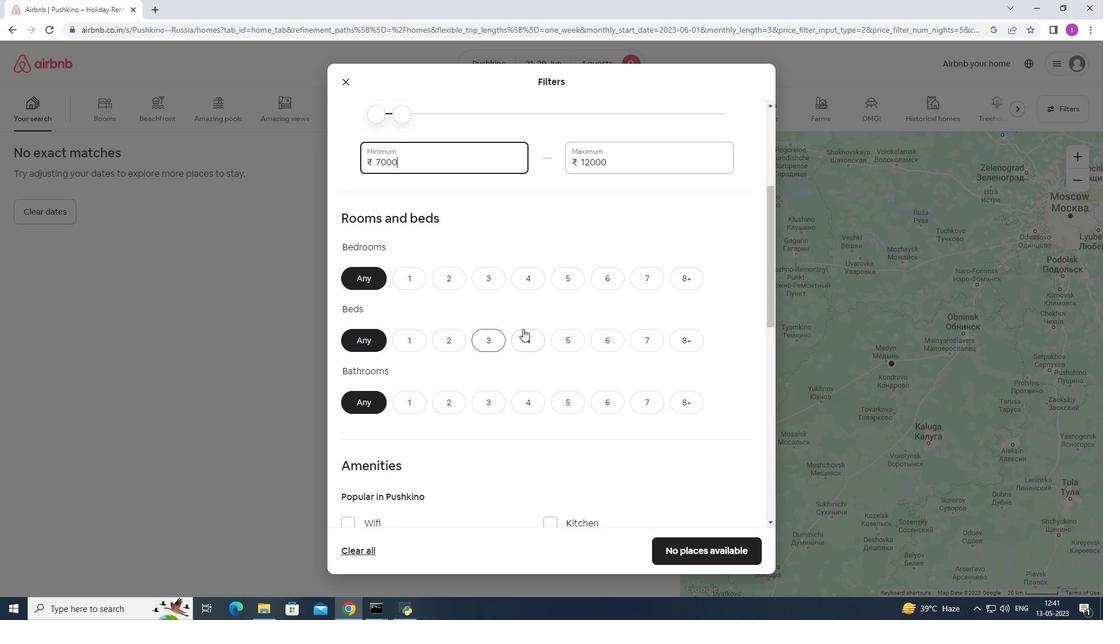 
Action: Mouse scrolled (527, 323) with delta (0, 0)
Screenshot: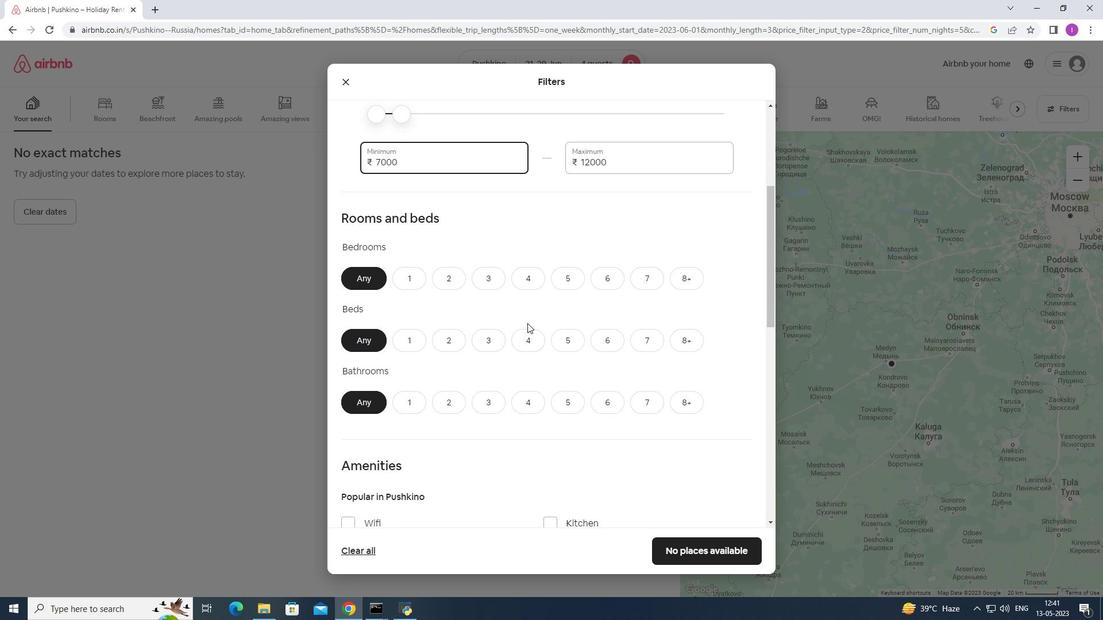 
Action: Mouse moved to (442, 224)
Screenshot: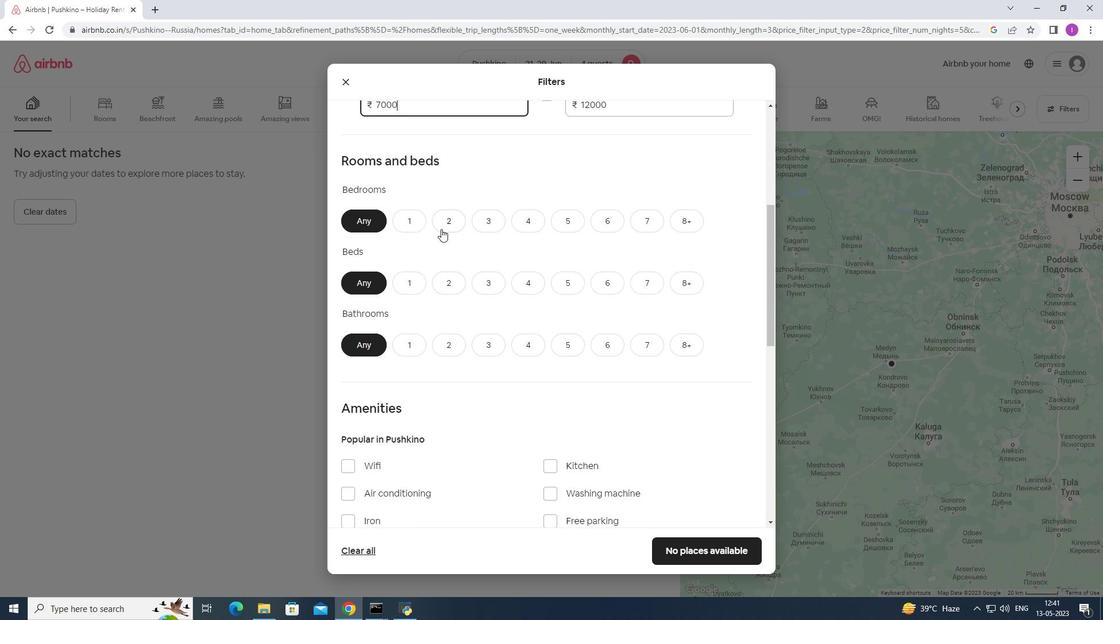 
Action: Mouse pressed left at (442, 224)
Screenshot: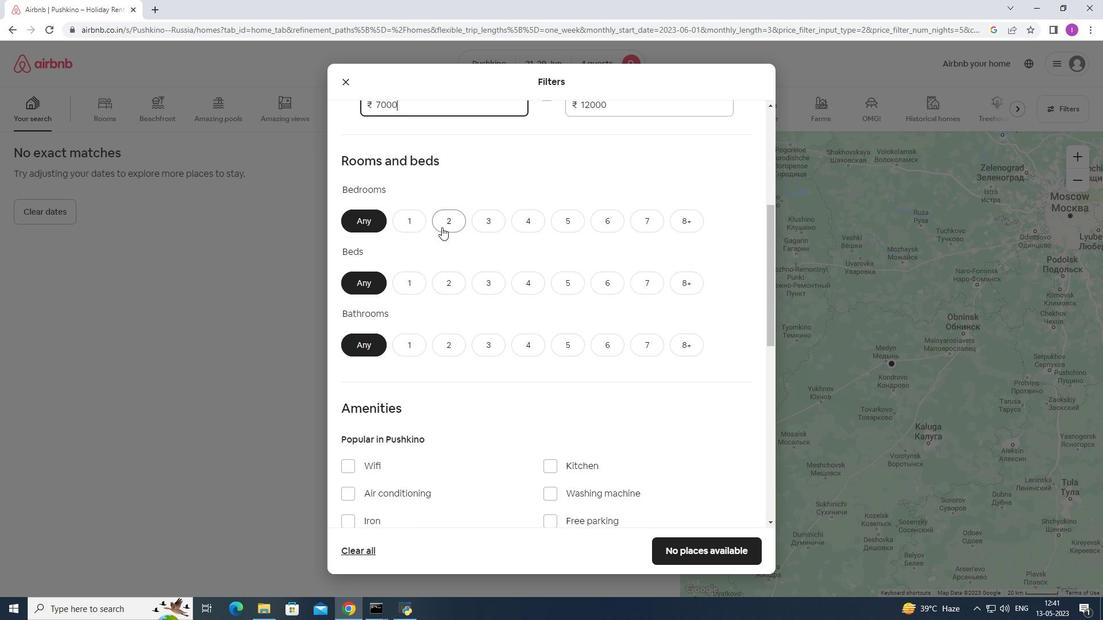 
Action: Mouse moved to (461, 283)
Screenshot: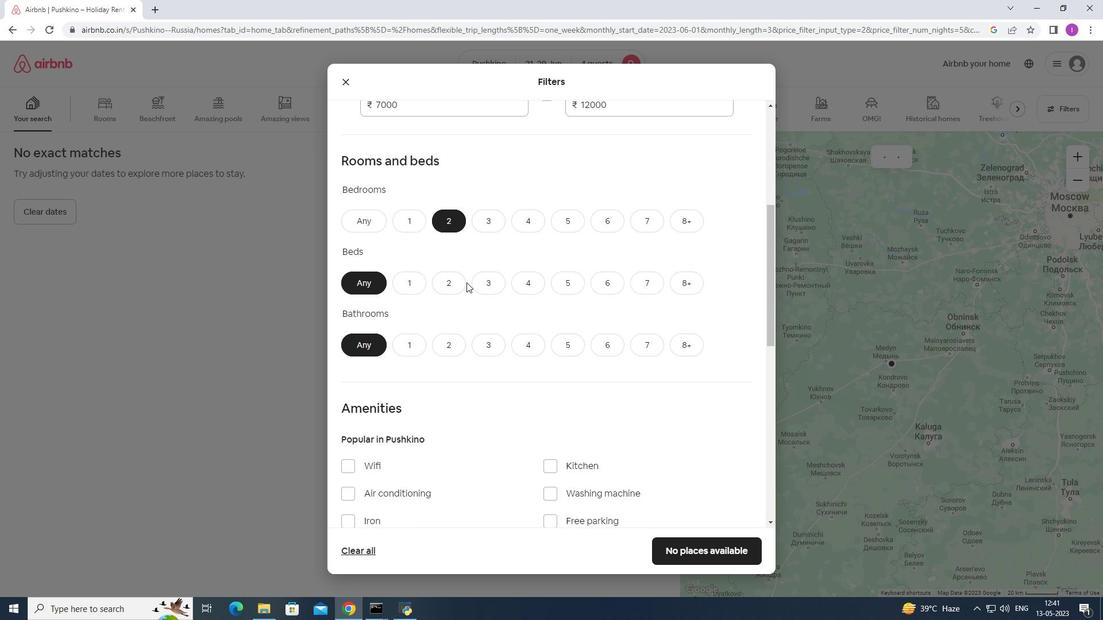 
Action: Mouse pressed left at (461, 283)
Screenshot: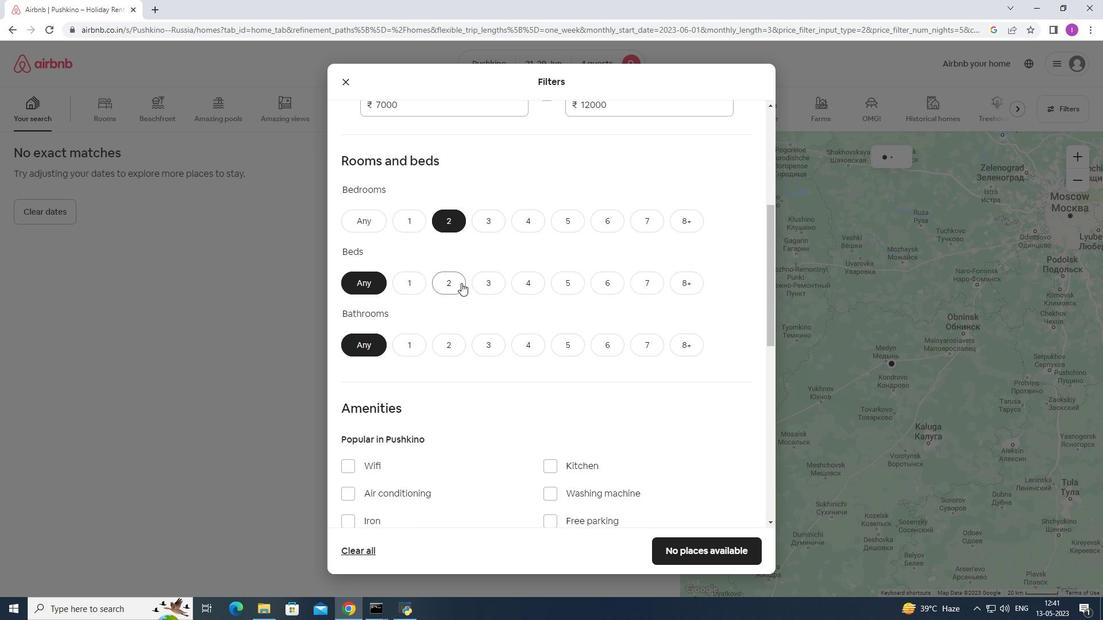 
Action: Mouse moved to (444, 348)
Screenshot: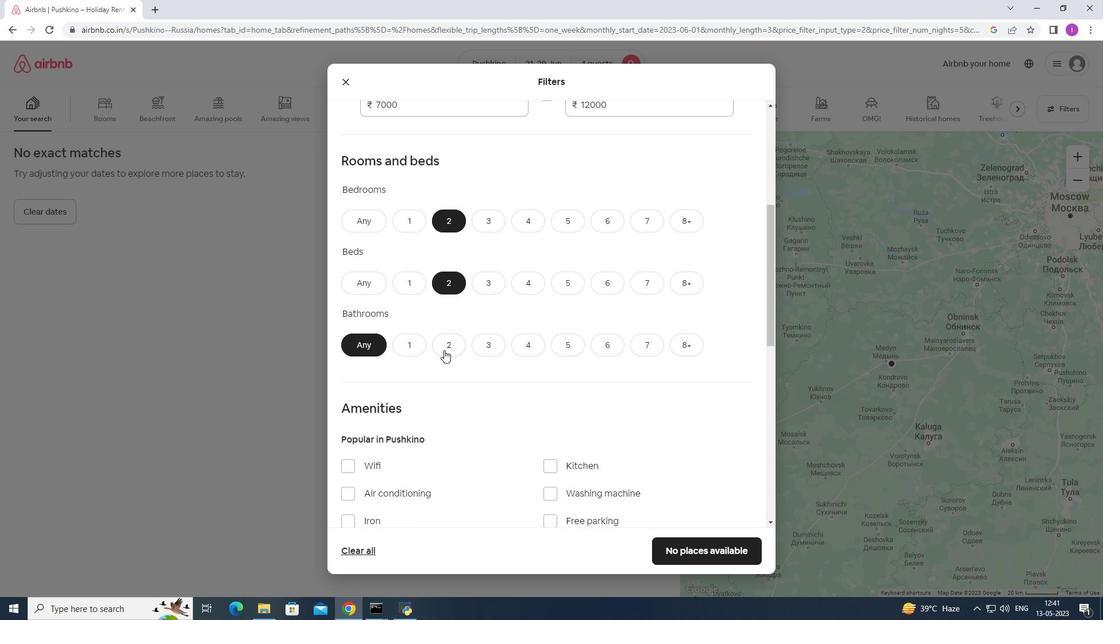 
Action: Mouse pressed left at (444, 348)
Screenshot: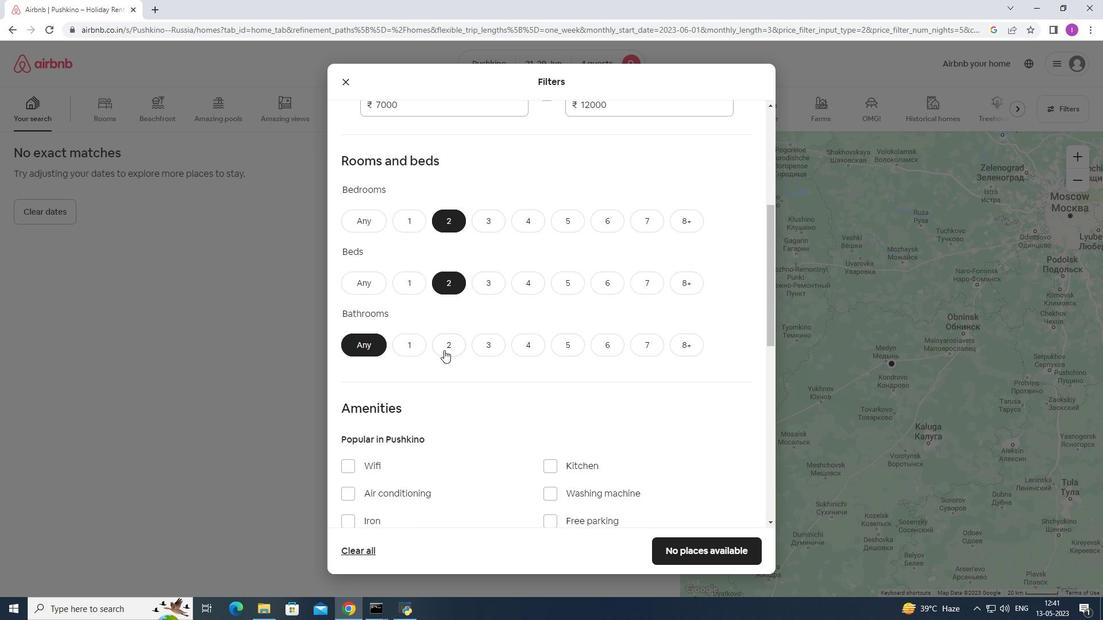 
Action: Mouse moved to (551, 379)
Screenshot: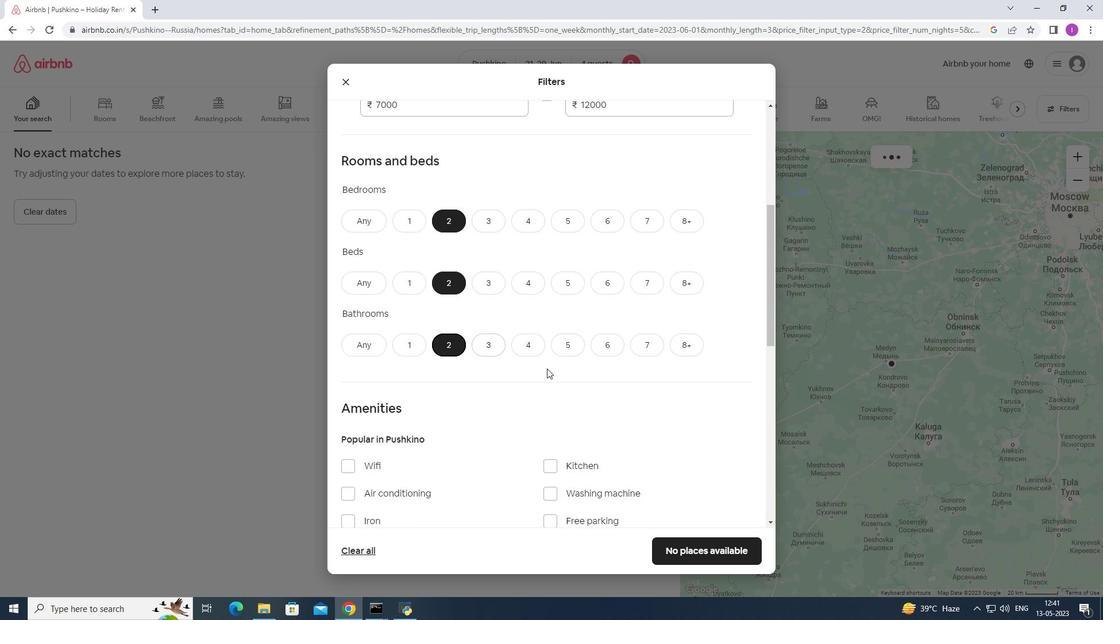 
Action: Mouse scrolled (551, 378) with delta (0, 0)
Screenshot: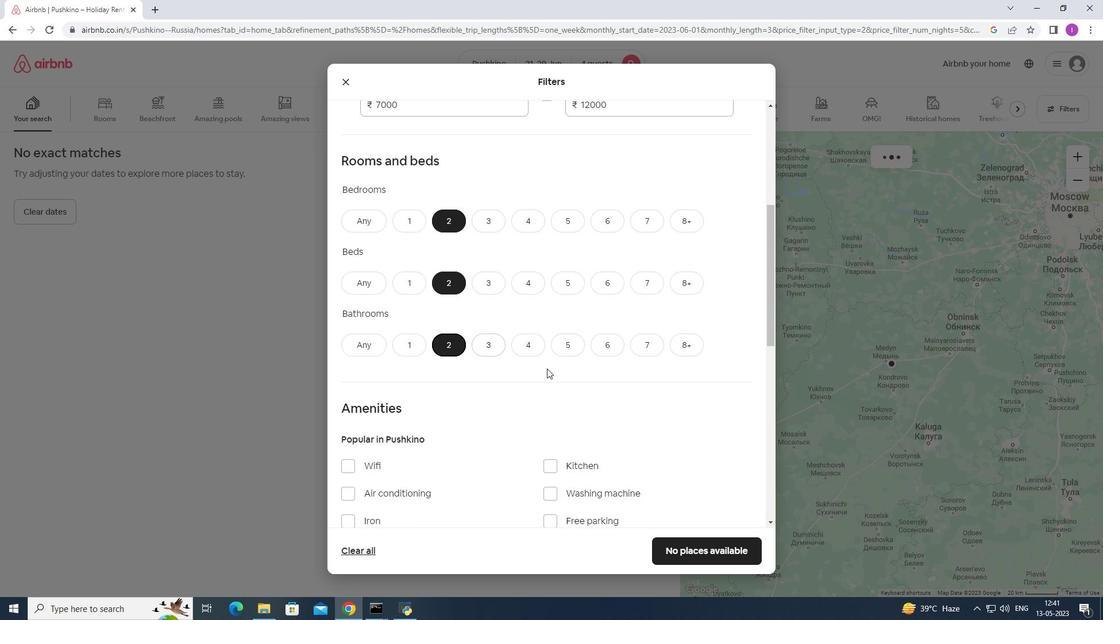 
Action: Mouse moved to (551, 380)
Screenshot: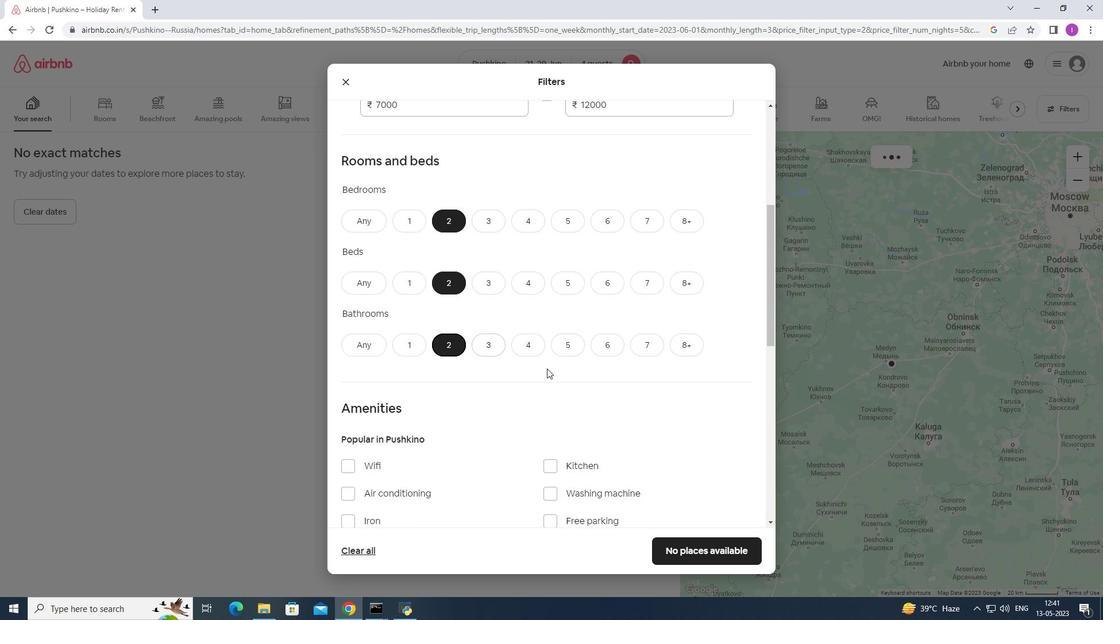 
Action: Mouse scrolled (551, 379) with delta (0, 0)
Screenshot: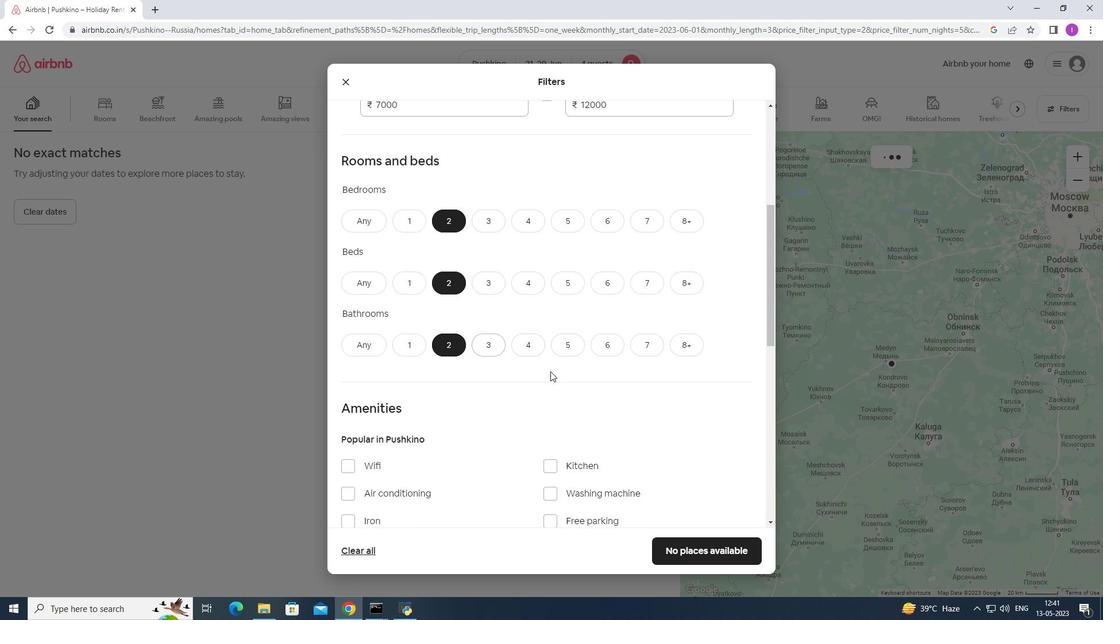 
Action: Mouse scrolled (551, 379) with delta (0, 0)
Screenshot: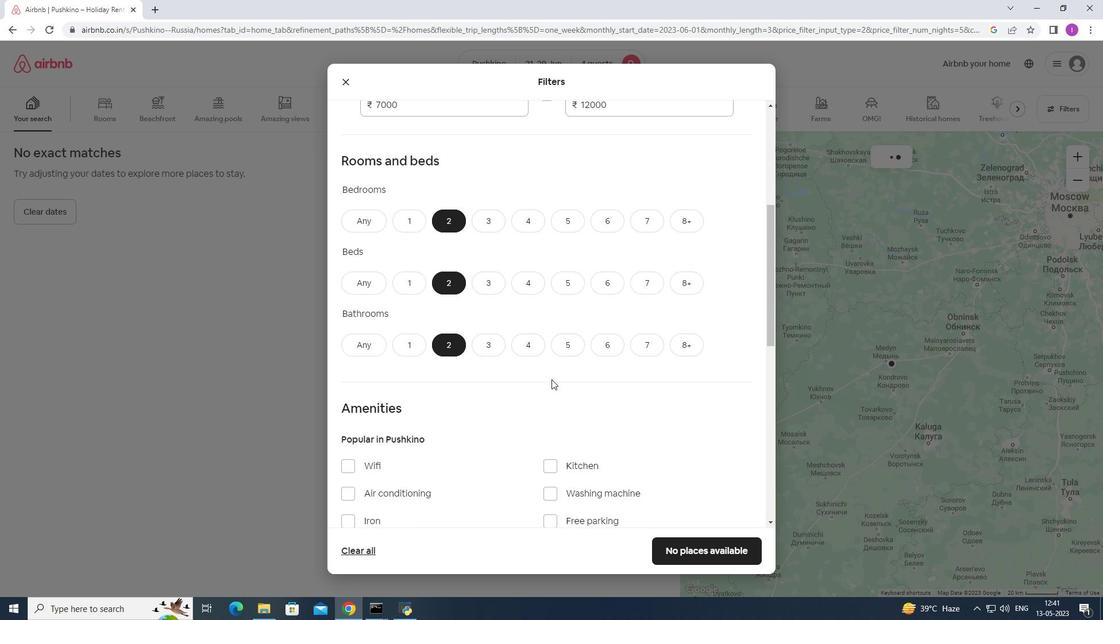
Action: Mouse moved to (596, 371)
Screenshot: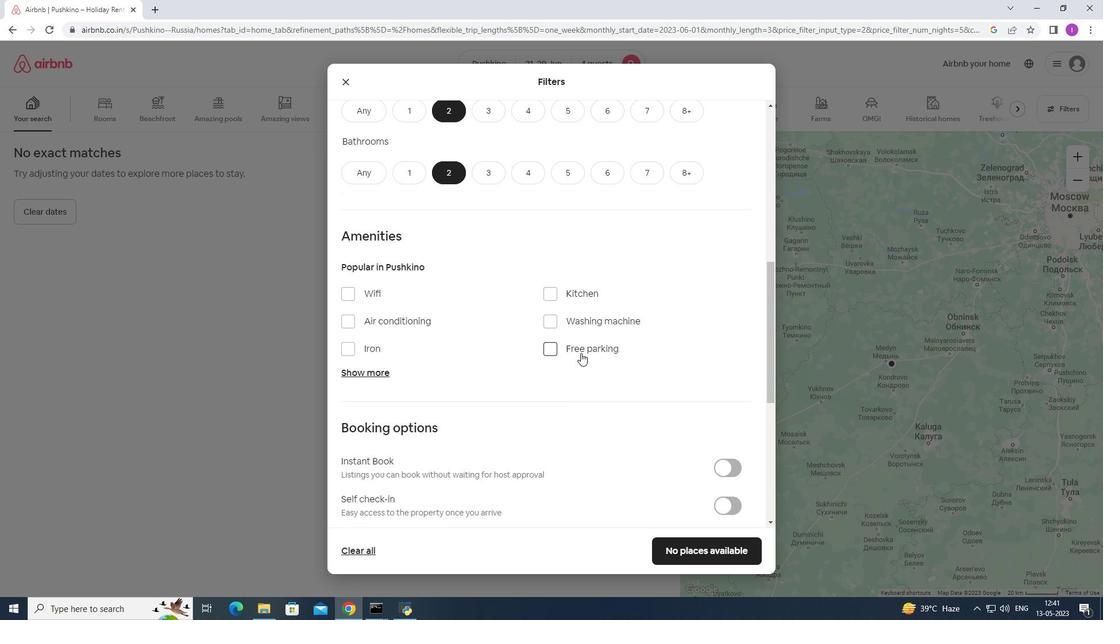 
Action: Mouse scrolled (596, 371) with delta (0, 0)
Screenshot: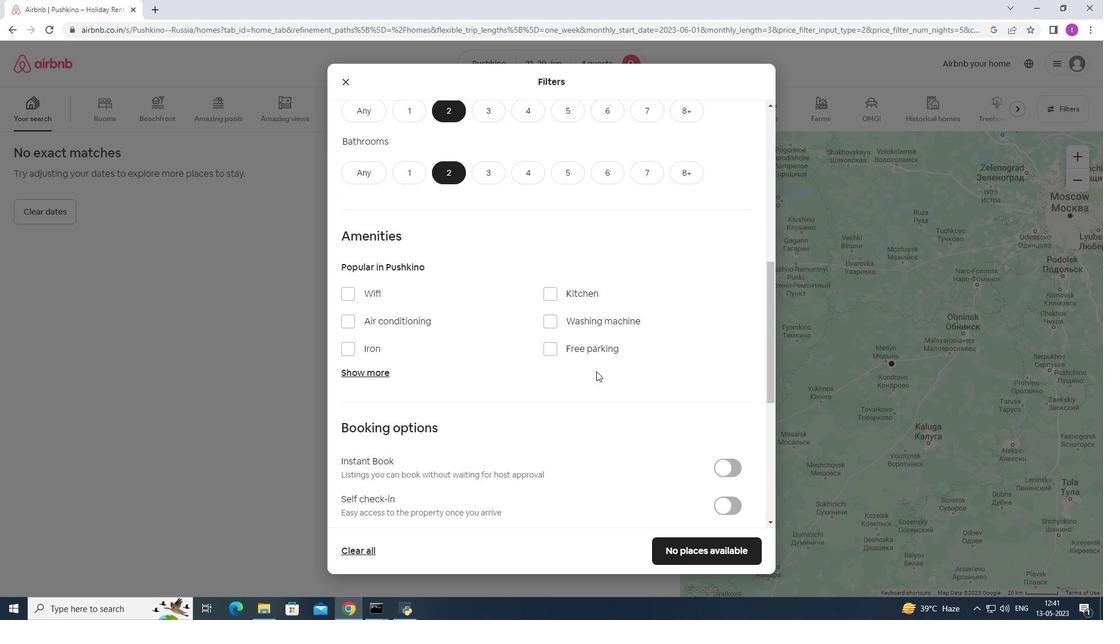
Action: Mouse scrolled (596, 371) with delta (0, 0)
Screenshot: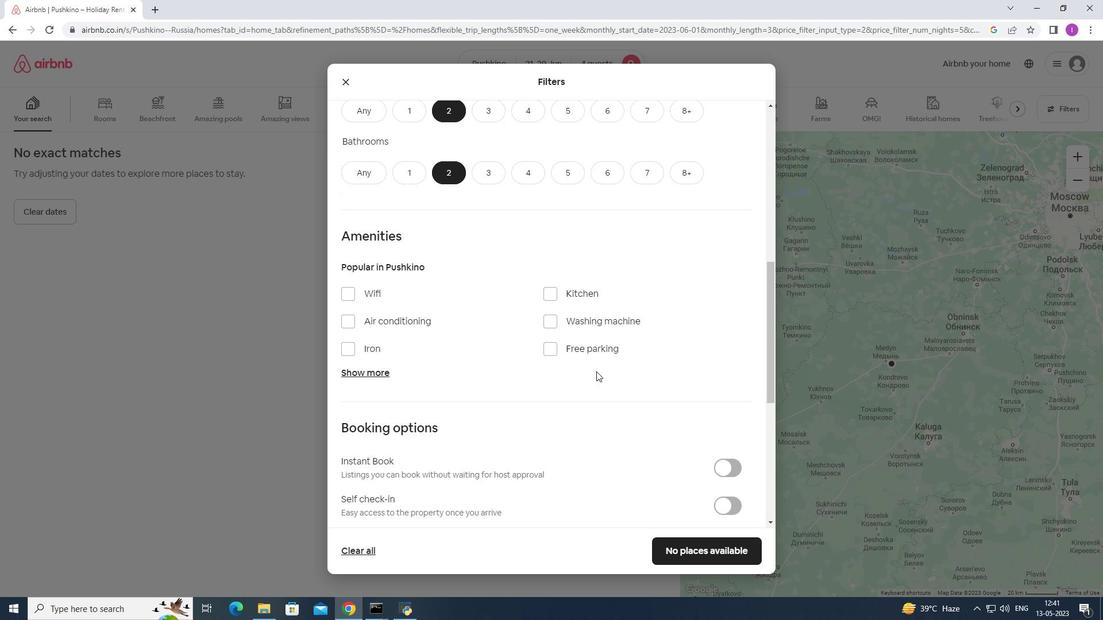 
Action: Mouse moved to (597, 371)
Screenshot: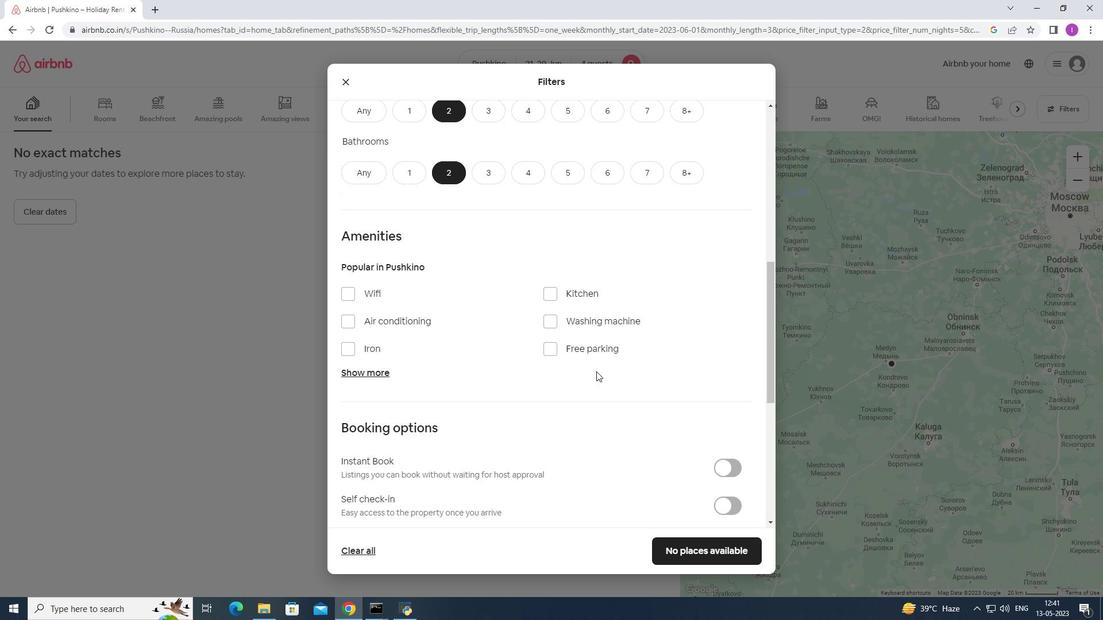 
Action: Mouse scrolled (597, 371) with delta (0, 0)
Screenshot: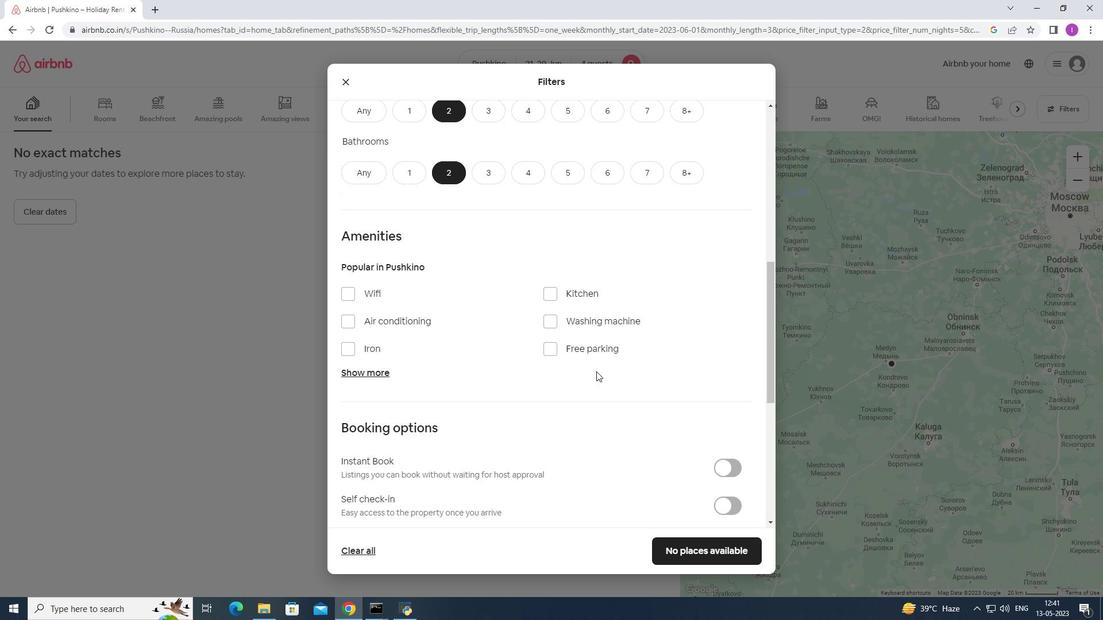 
Action: Mouse moved to (658, 324)
Screenshot: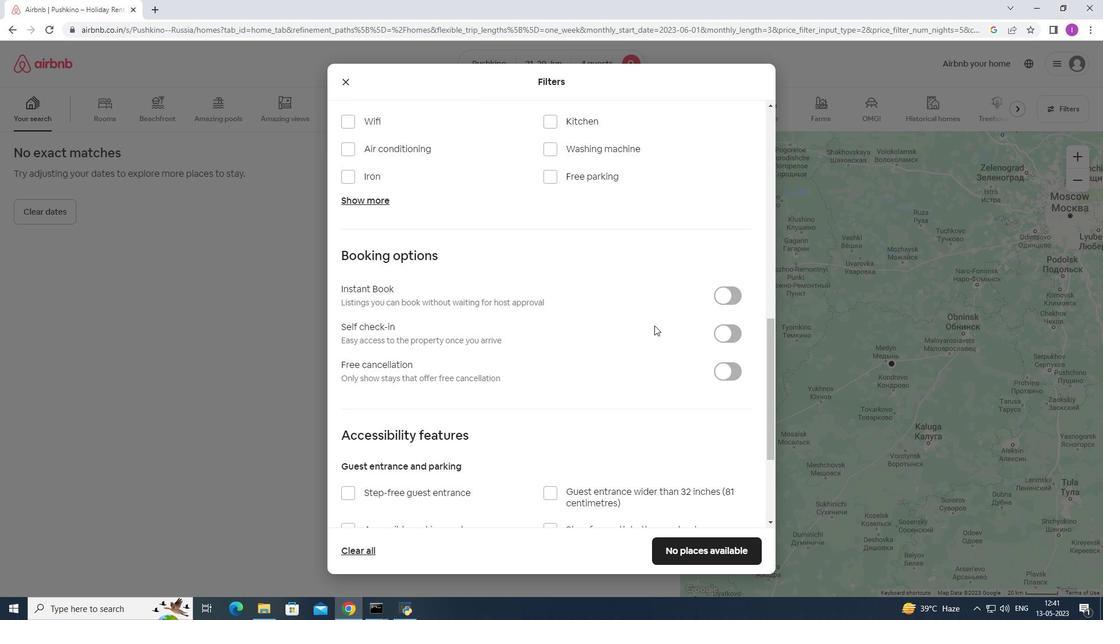 
Action: Mouse scrolled (658, 323) with delta (0, 0)
Screenshot: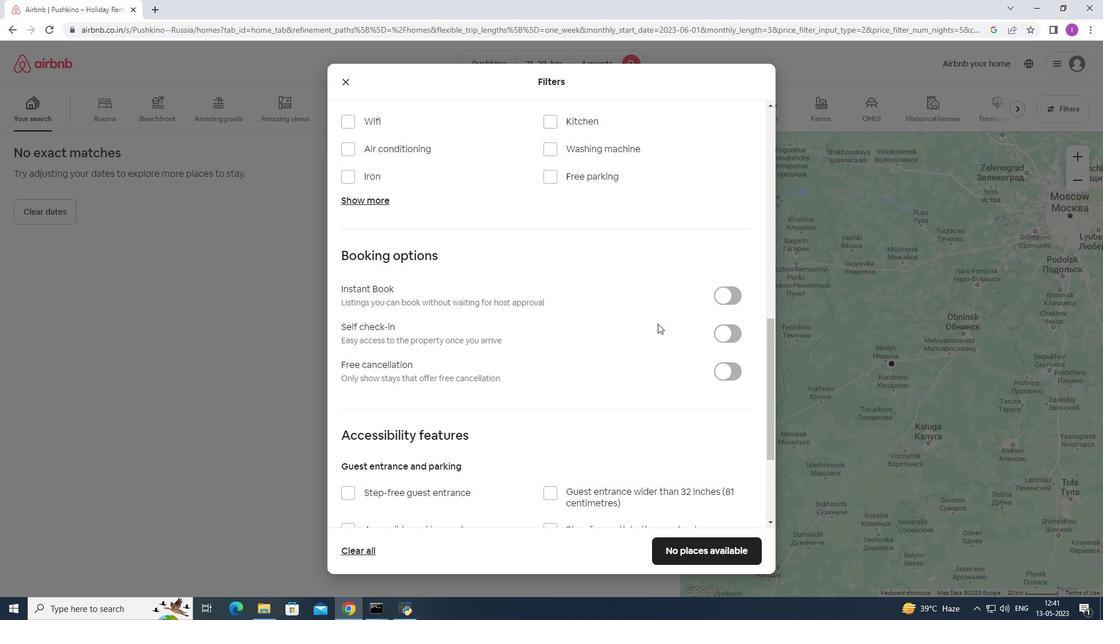 
Action: Mouse moved to (730, 275)
Screenshot: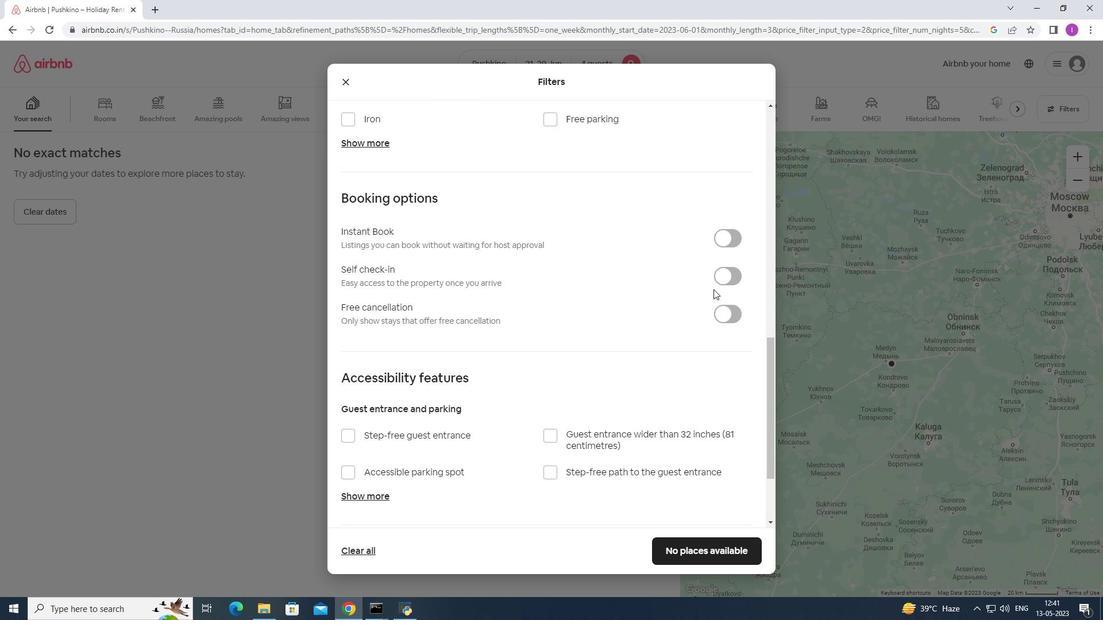 
Action: Mouse pressed left at (730, 275)
Screenshot: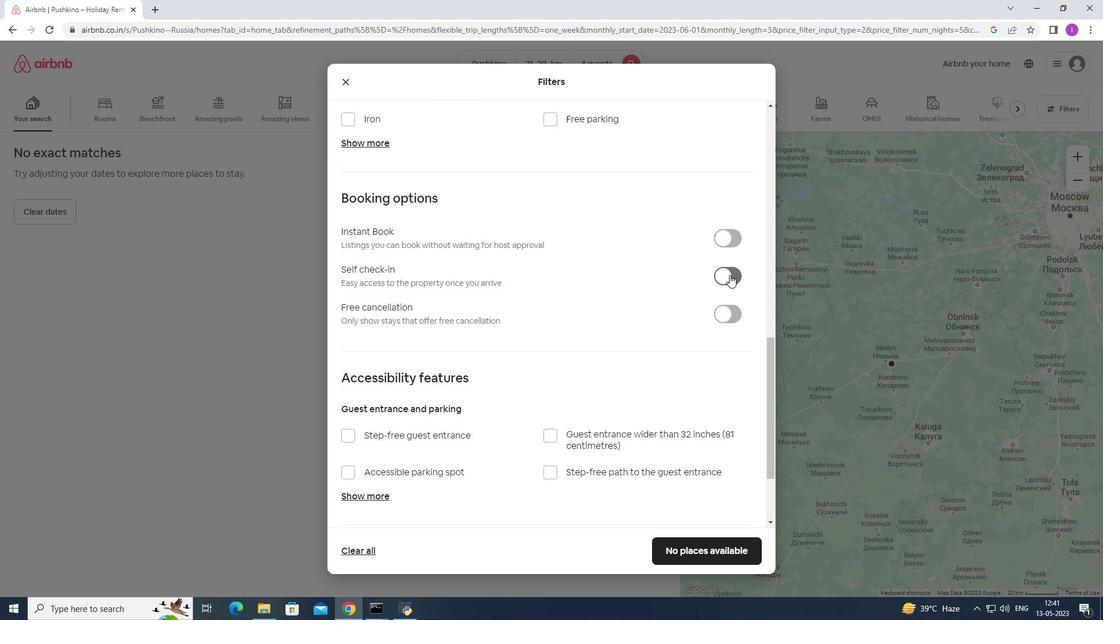 
Action: Mouse moved to (613, 365)
Screenshot: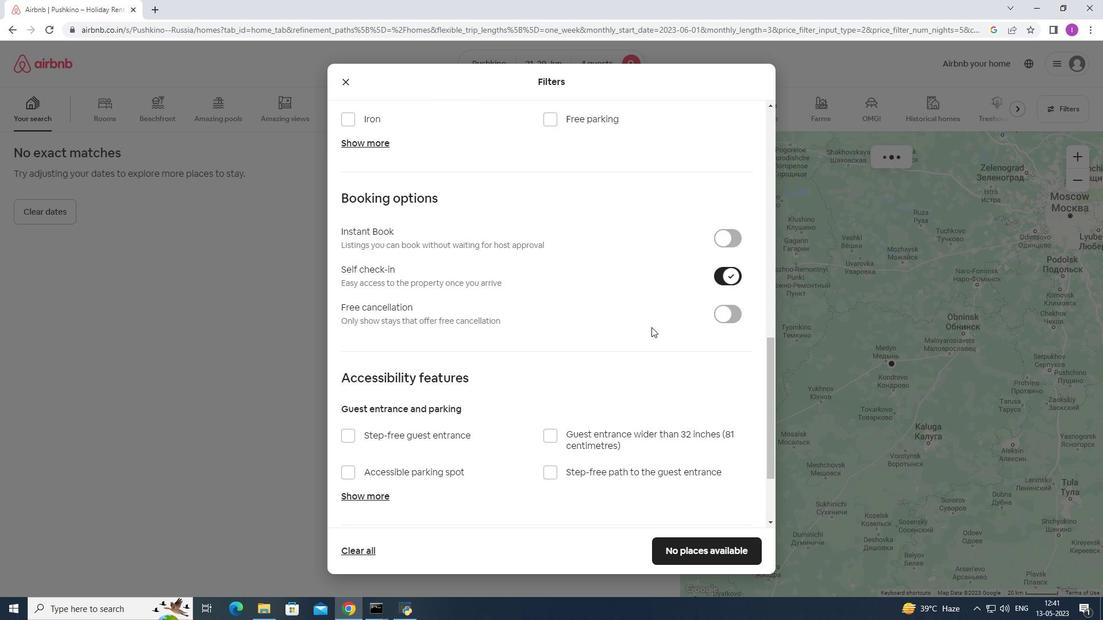 
Action: Mouse scrolled (613, 364) with delta (0, 0)
Screenshot: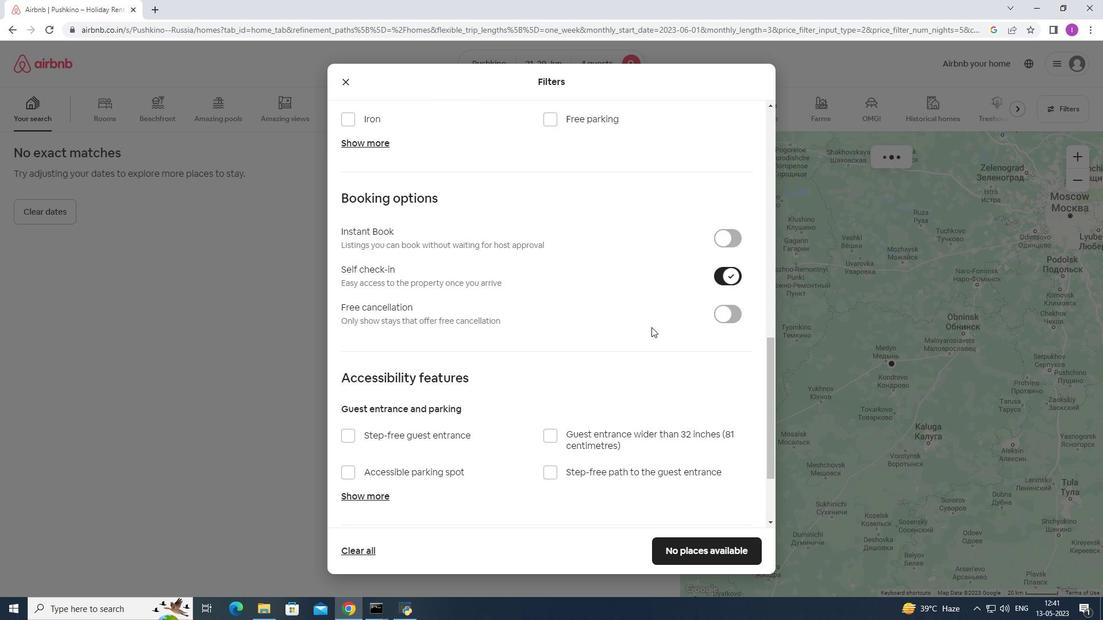 
Action: Mouse moved to (607, 379)
Screenshot: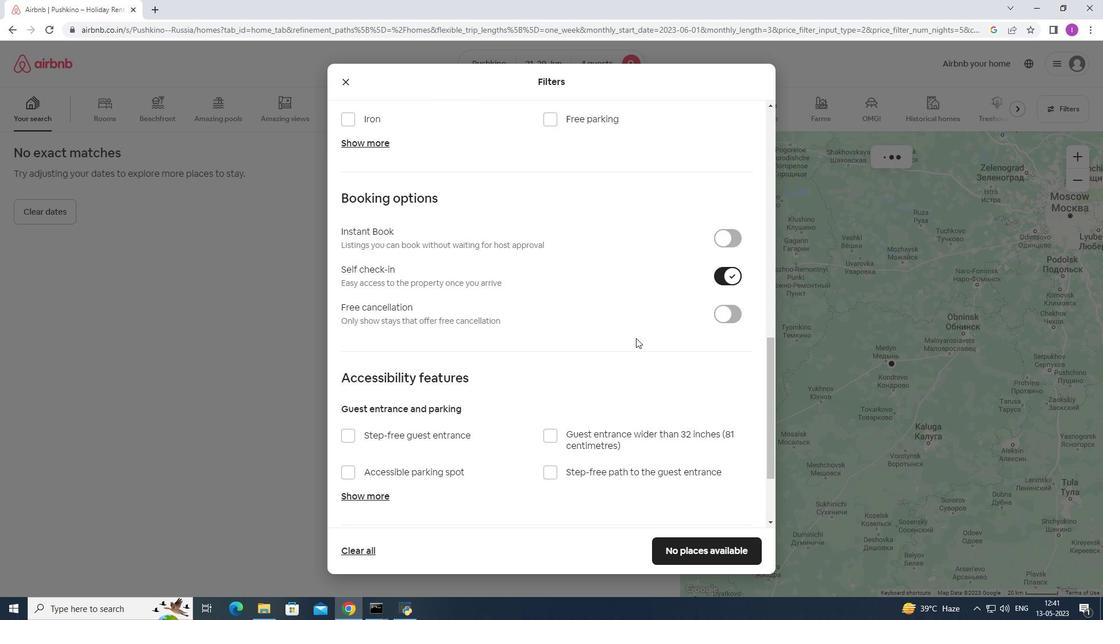 
Action: Mouse scrolled (607, 378) with delta (0, 0)
Screenshot: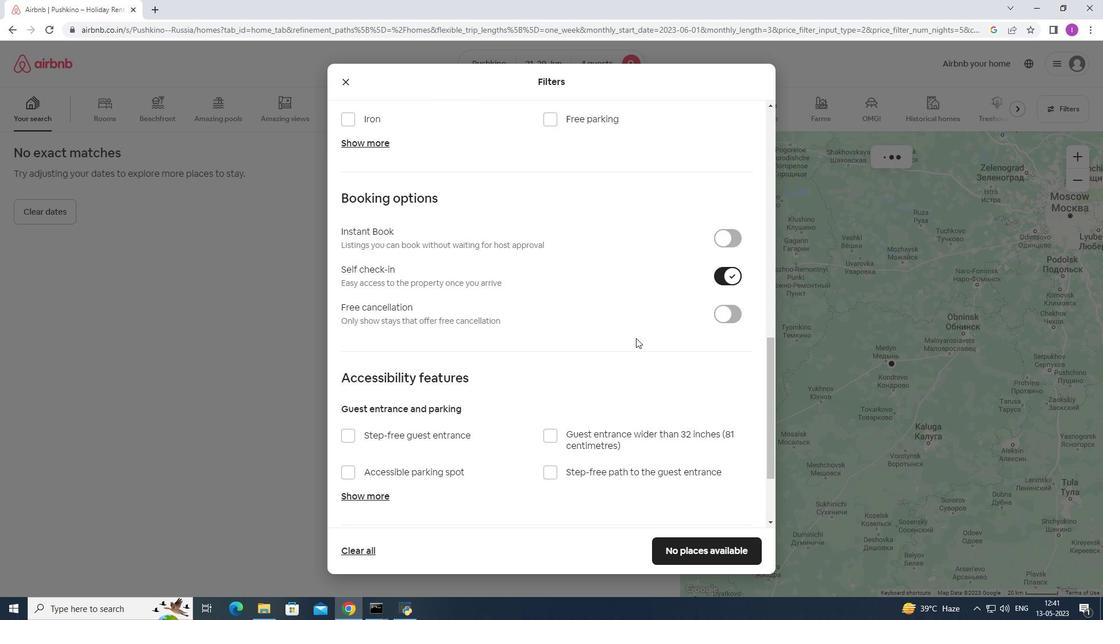 
Action: Mouse moved to (600, 396)
Screenshot: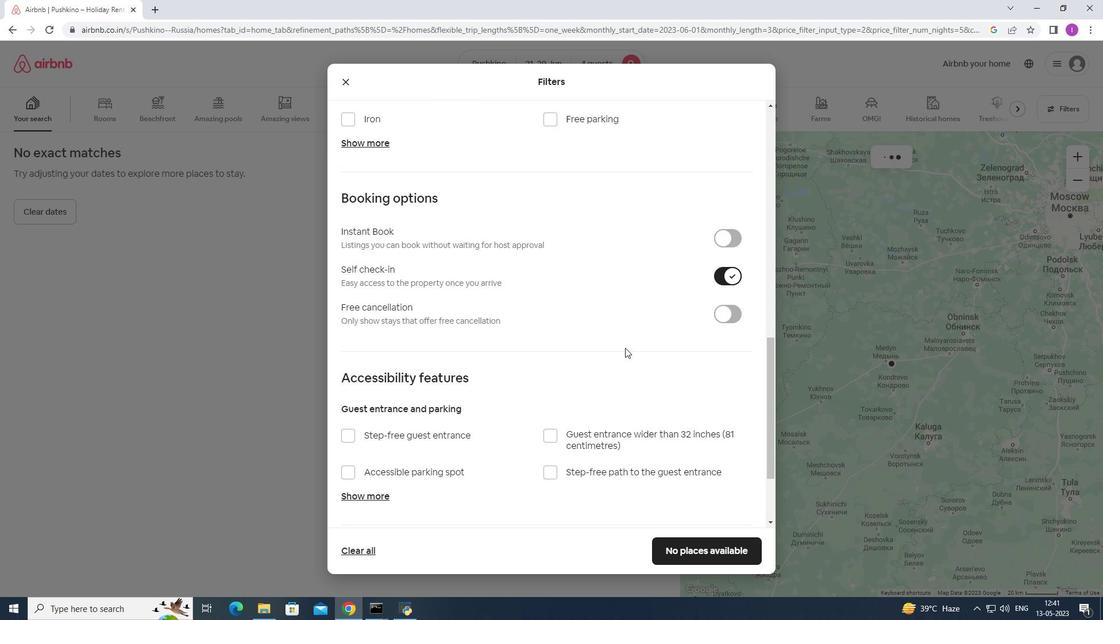 
Action: Mouse scrolled (602, 391) with delta (0, 0)
Screenshot: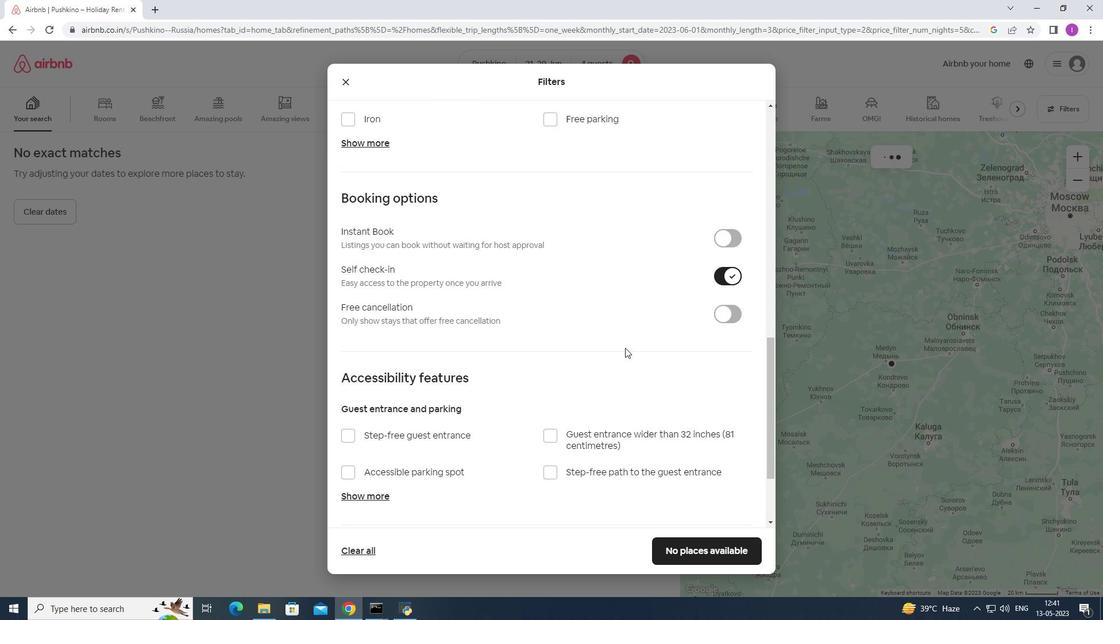 
Action: Mouse moved to (597, 403)
Screenshot: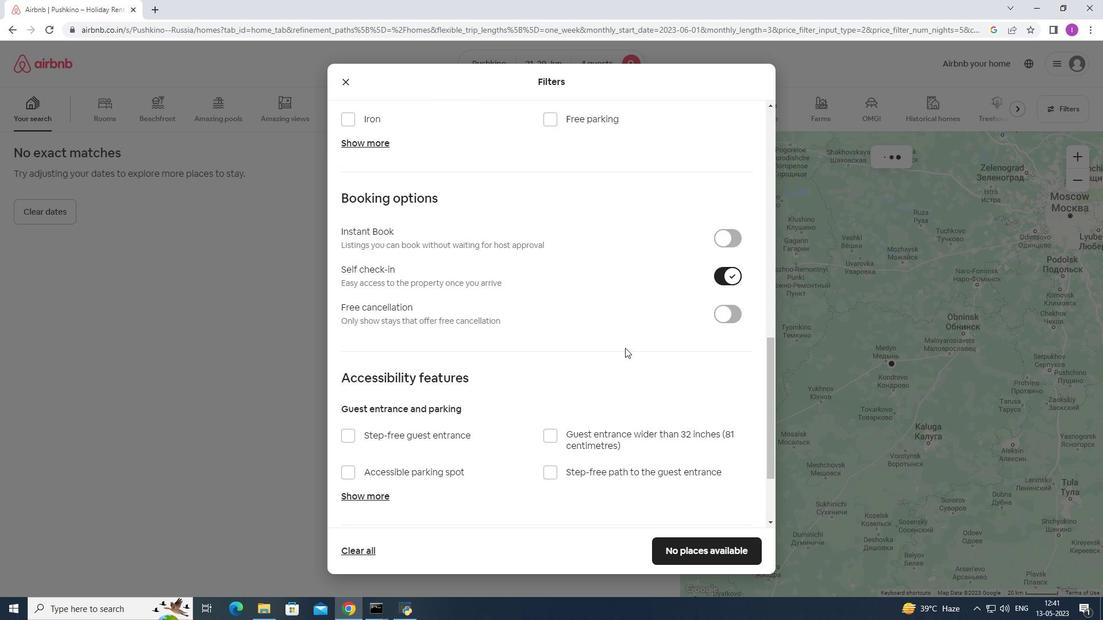 
Action: Mouse scrolled (599, 400) with delta (0, 0)
Screenshot: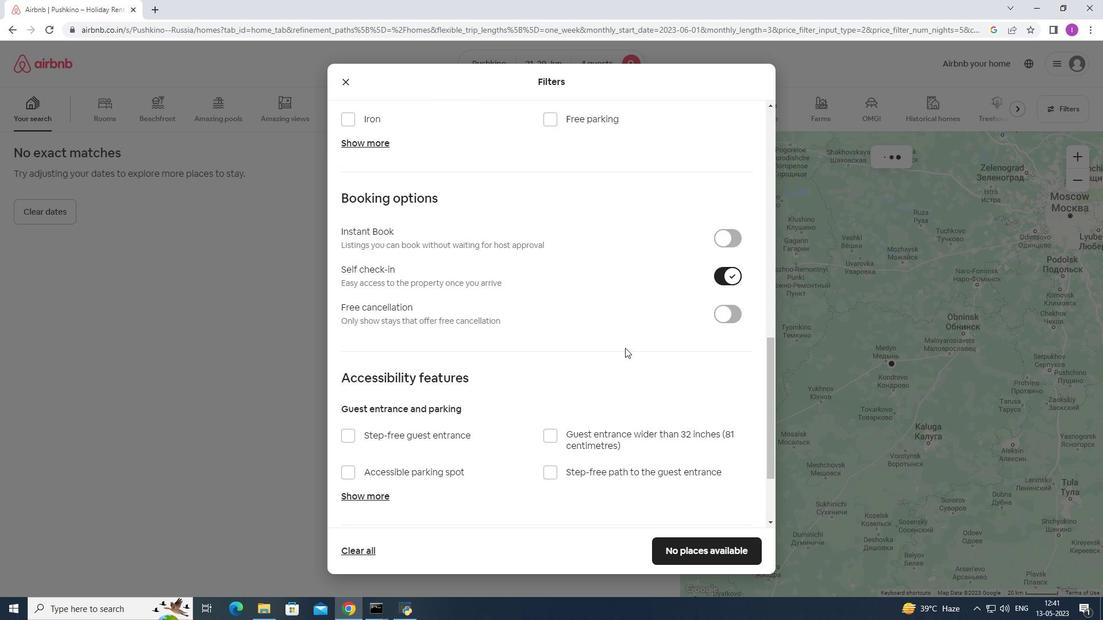 
Action: Mouse moved to (588, 423)
Screenshot: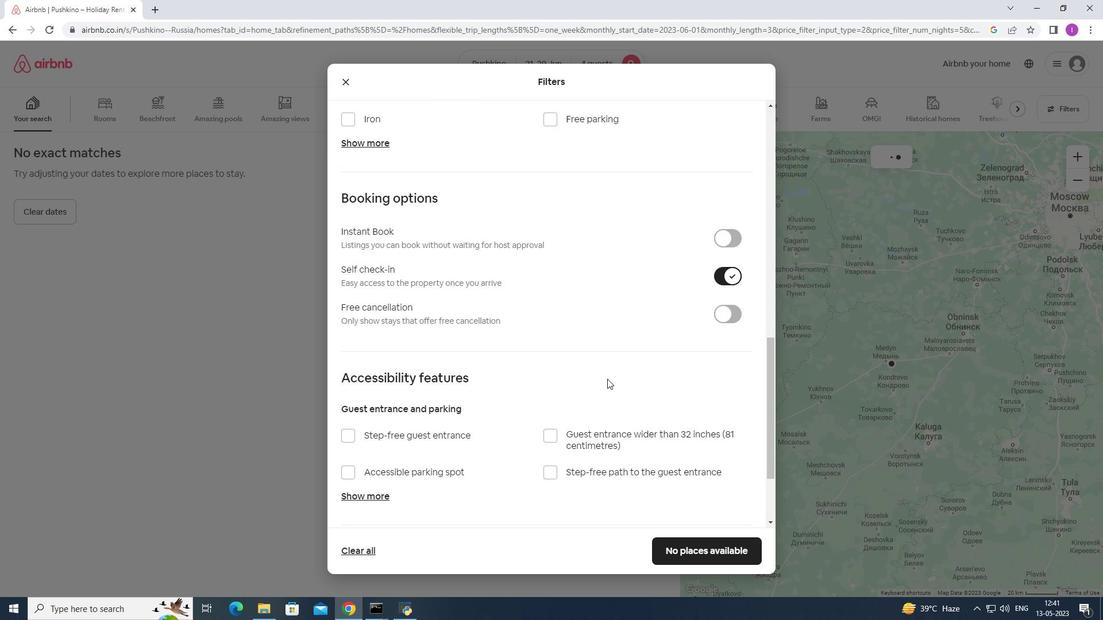 
Action: Mouse scrolled (588, 423) with delta (0, 0)
Screenshot: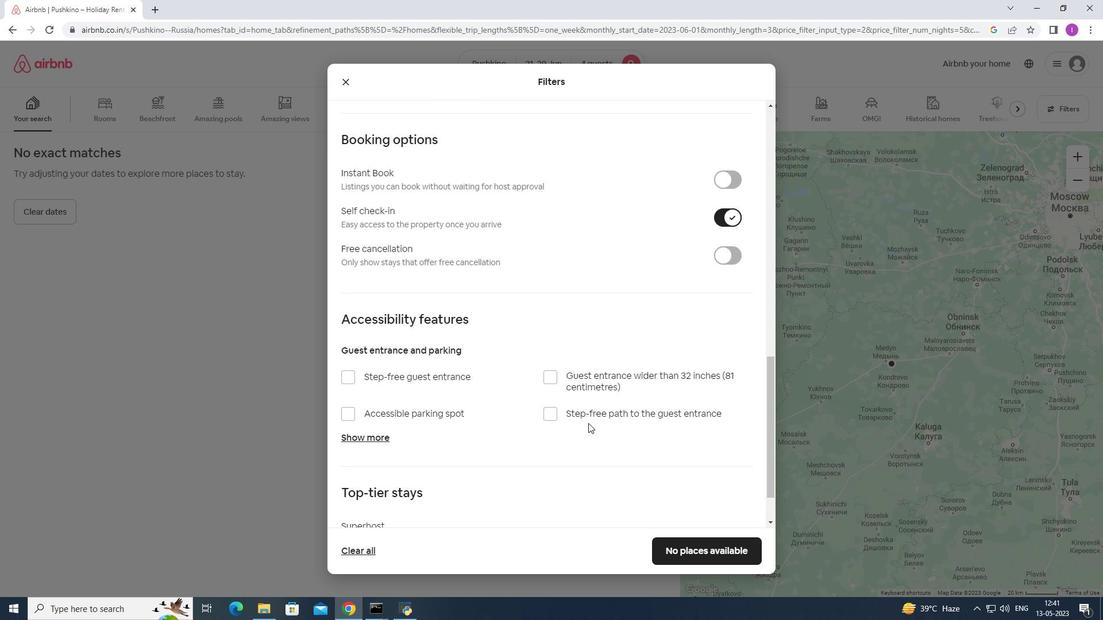
Action: Mouse moved to (588, 424)
Screenshot: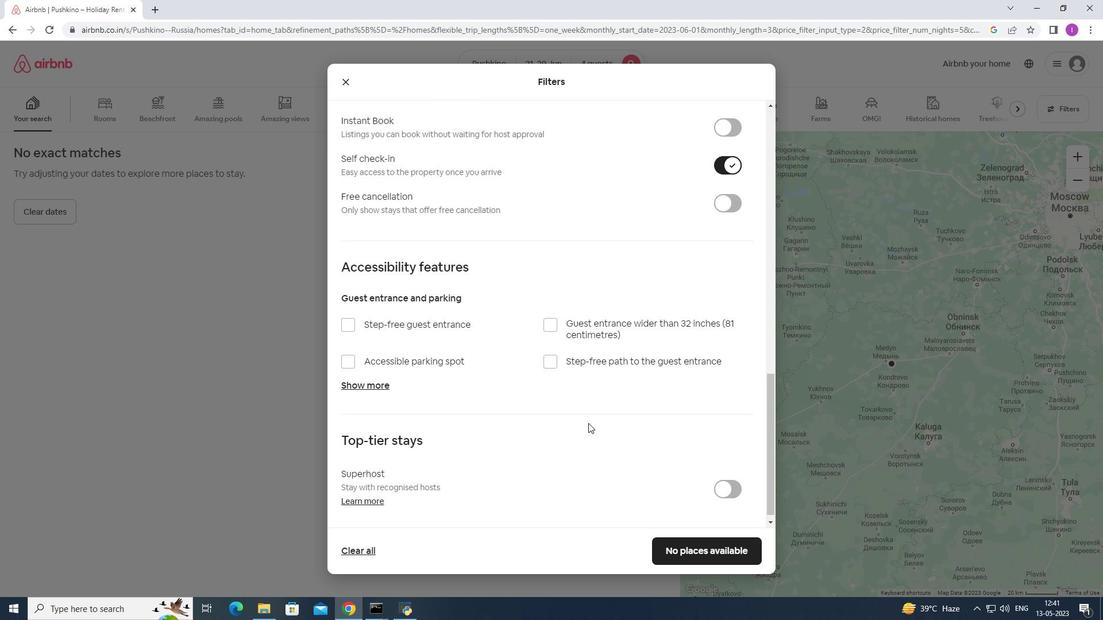 
Action: Mouse scrolled (588, 423) with delta (0, 0)
Screenshot: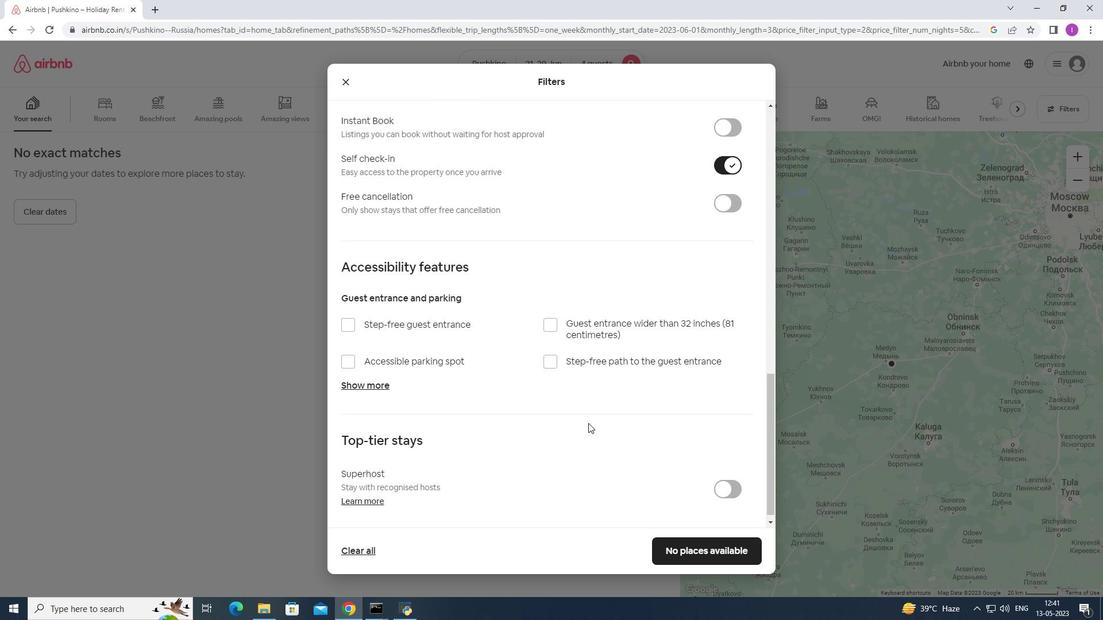 
Action: Mouse moved to (588, 424)
Screenshot: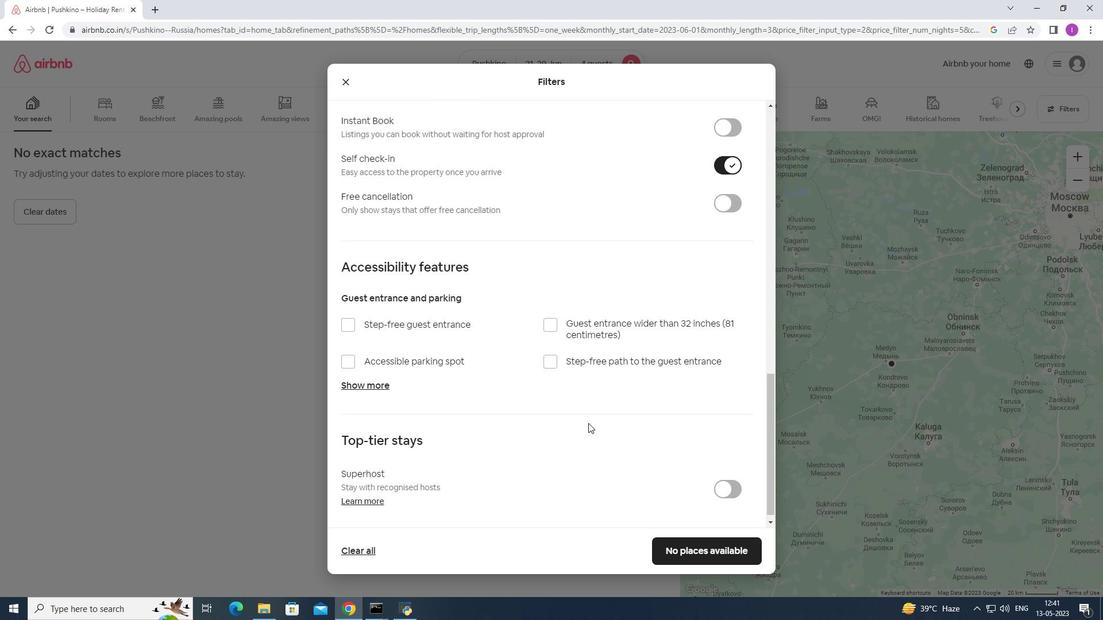 
Action: Mouse scrolled (588, 423) with delta (0, 0)
Screenshot: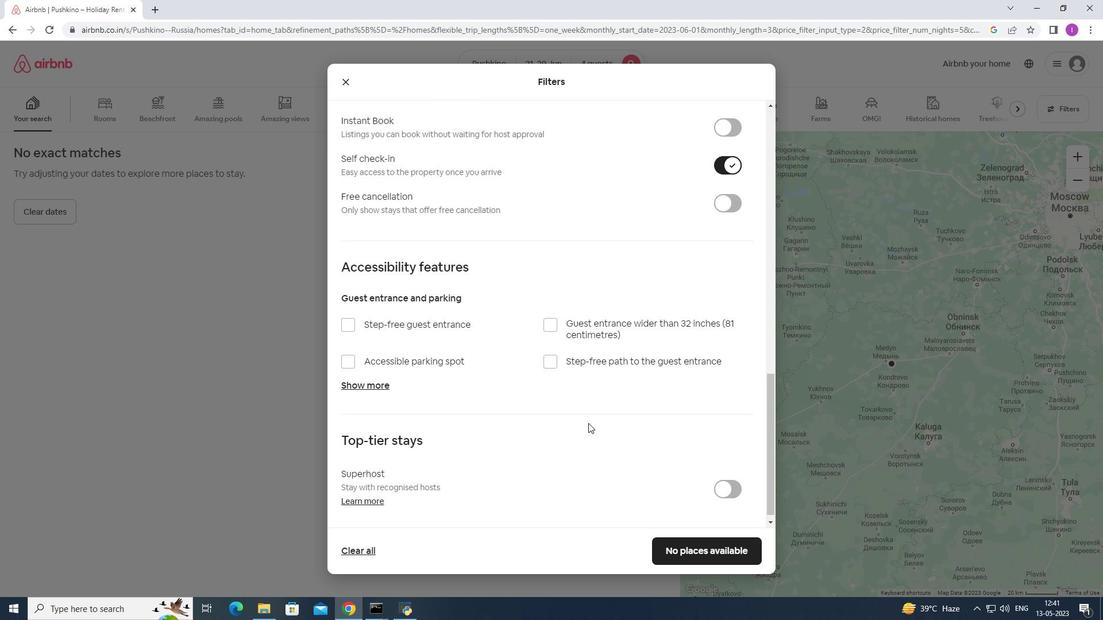 
Action: Mouse scrolled (588, 423) with delta (0, 0)
Screenshot: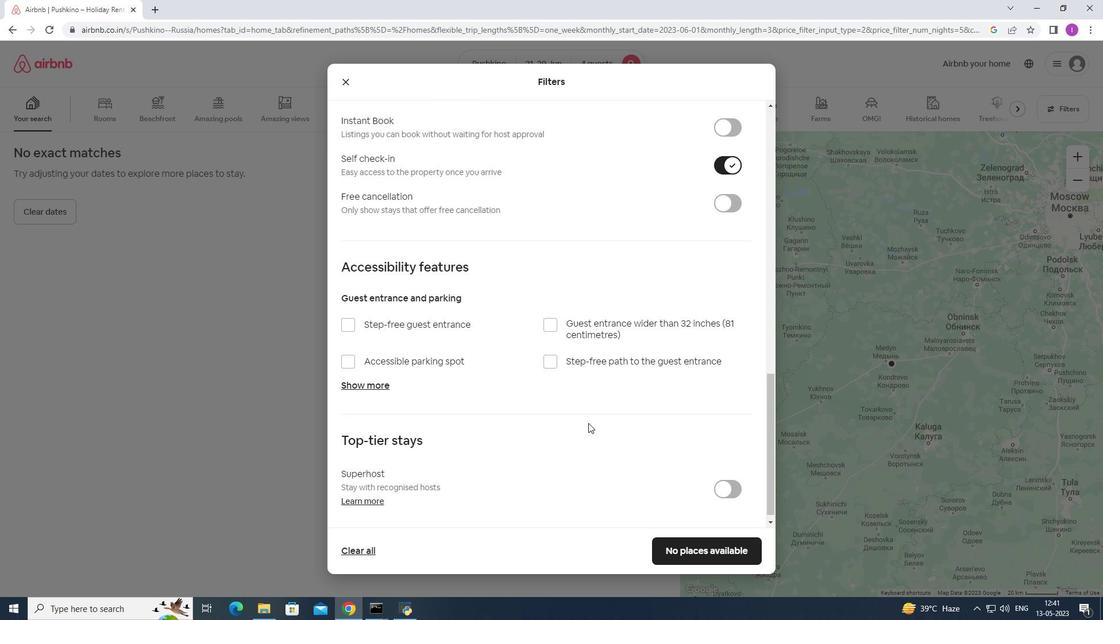 
Action: Mouse moved to (588, 424)
Screenshot: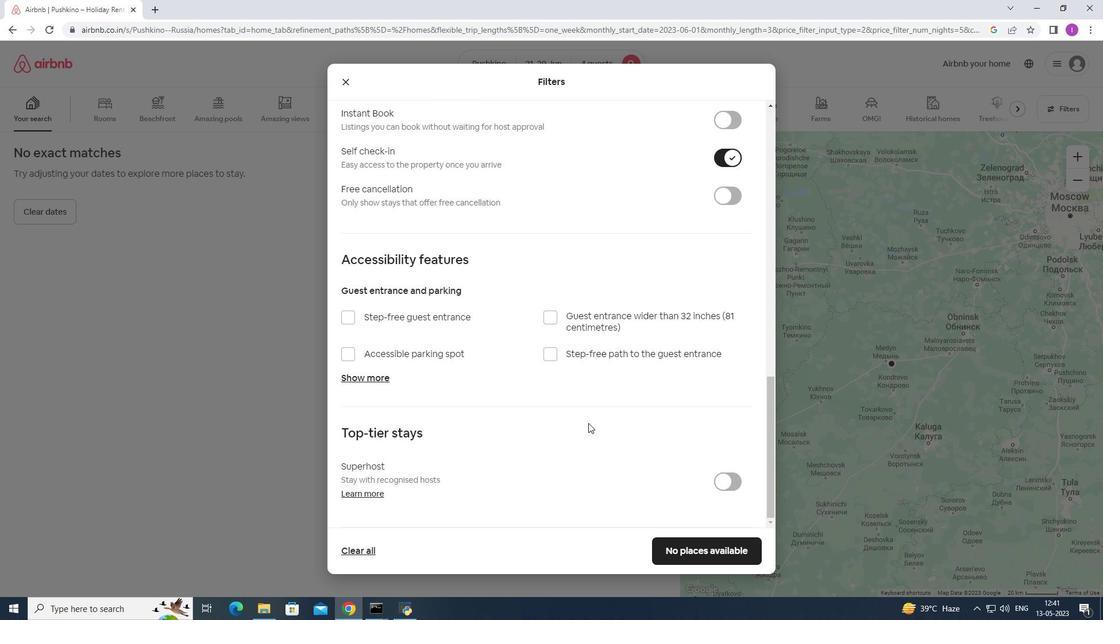 
Action: Mouse scrolled (588, 424) with delta (0, 0)
Screenshot: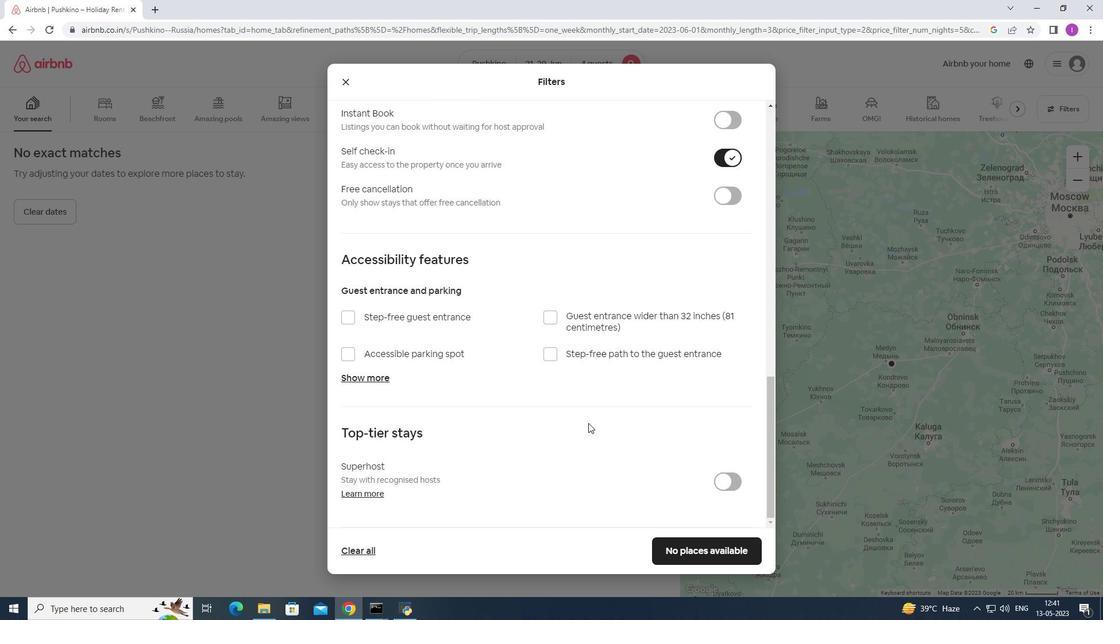 
Action: Mouse scrolled (588, 424) with delta (0, 0)
Screenshot: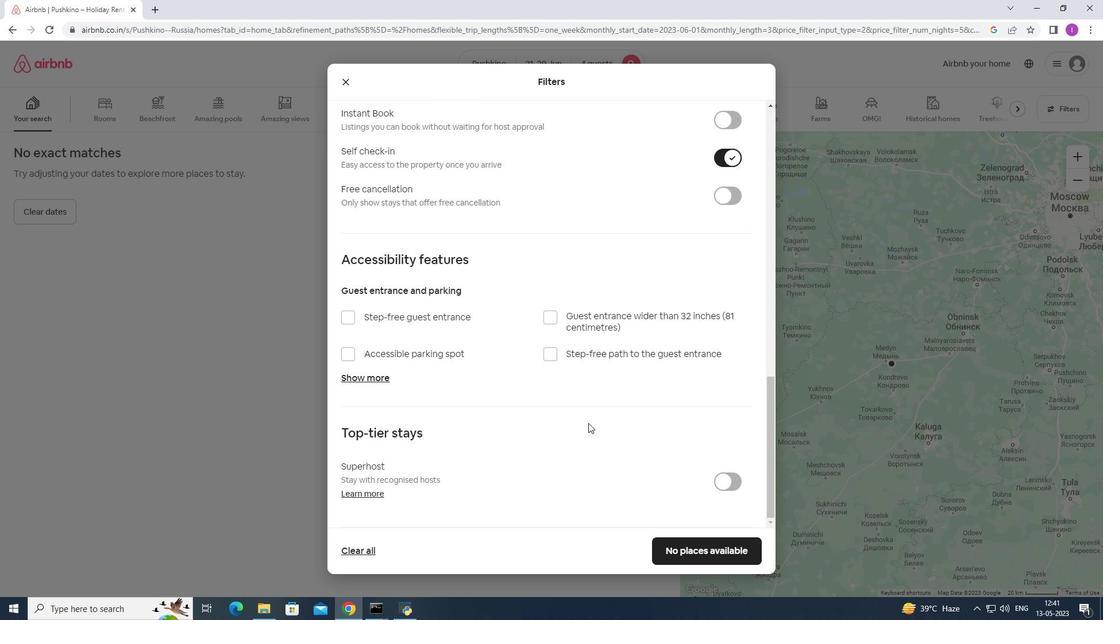 
Action: Mouse moved to (588, 426)
Screenshot: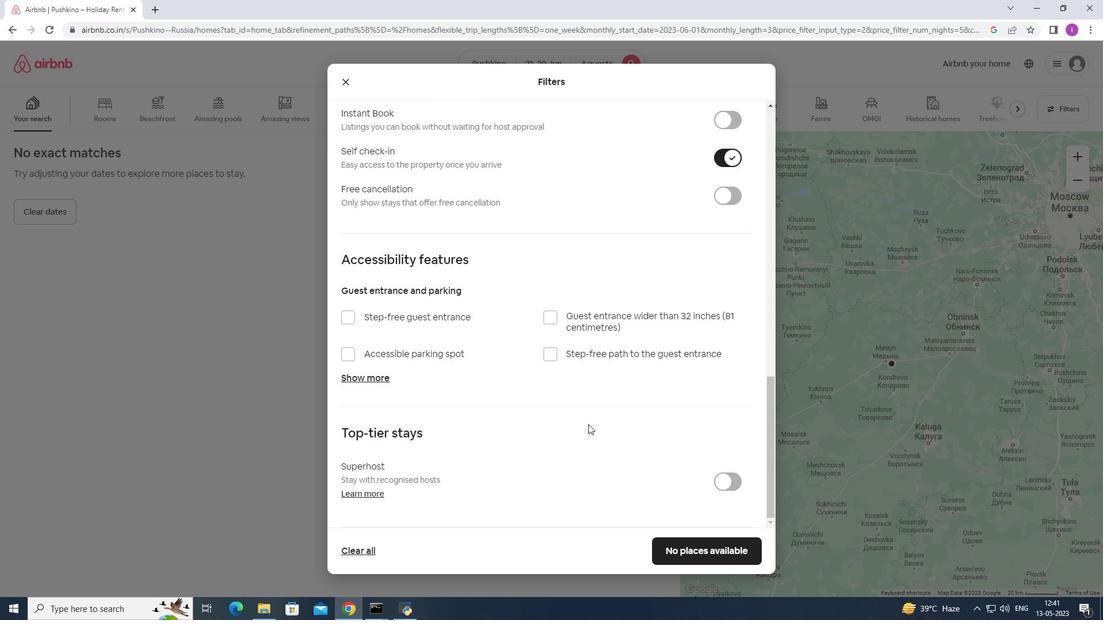 
Action: Mouse scrolled (588, 426) with delta (0, 0)
Screenshot: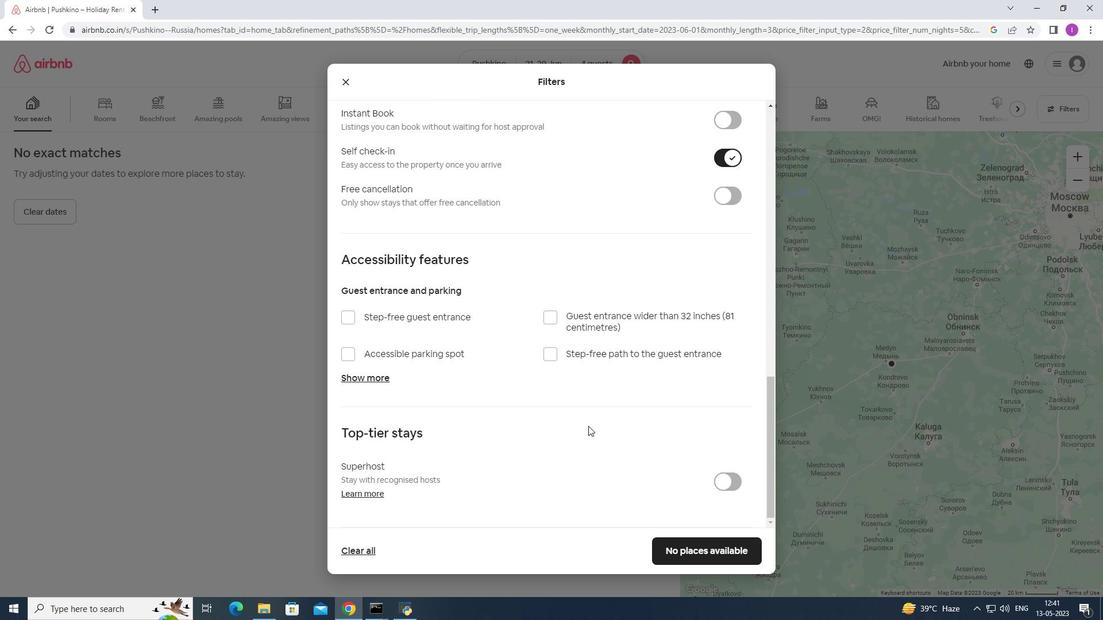 
Action: Mouse moved to (589, 429)
Screenshot: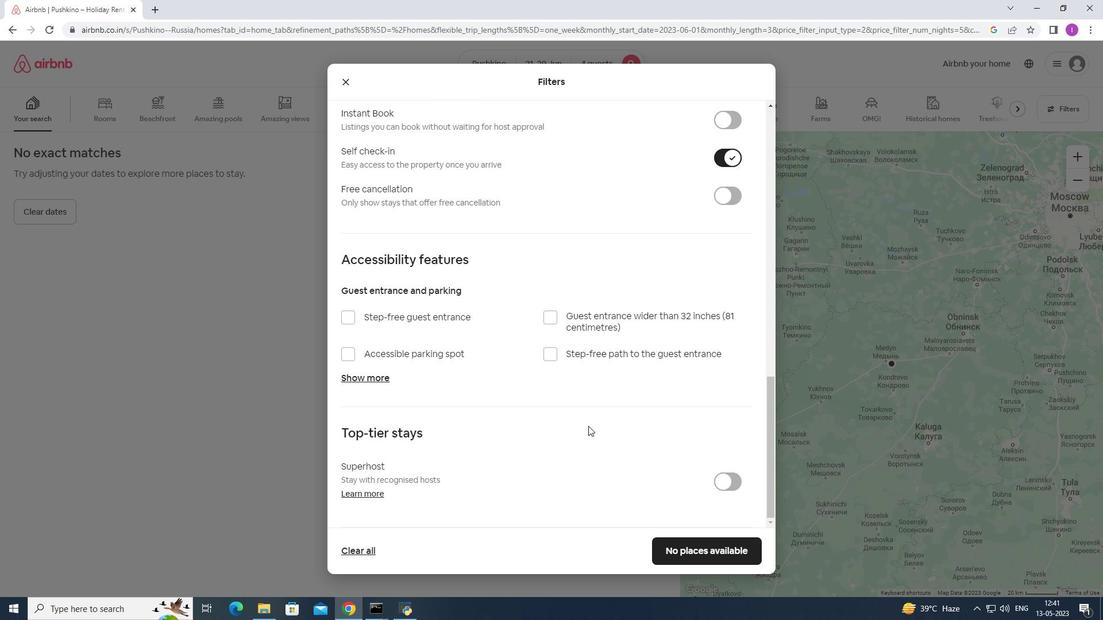 
Action: Mouse scrolled (589, 428) with delta (0, 0)
Screenshot: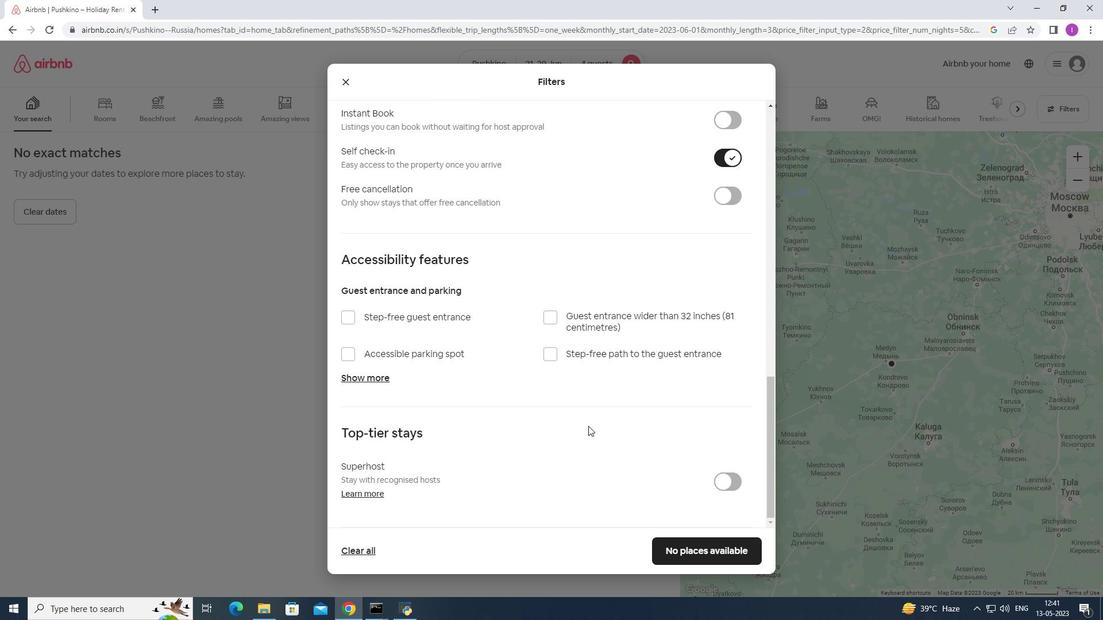 
Action: Mouse moved to (590, 431)
Screenshot: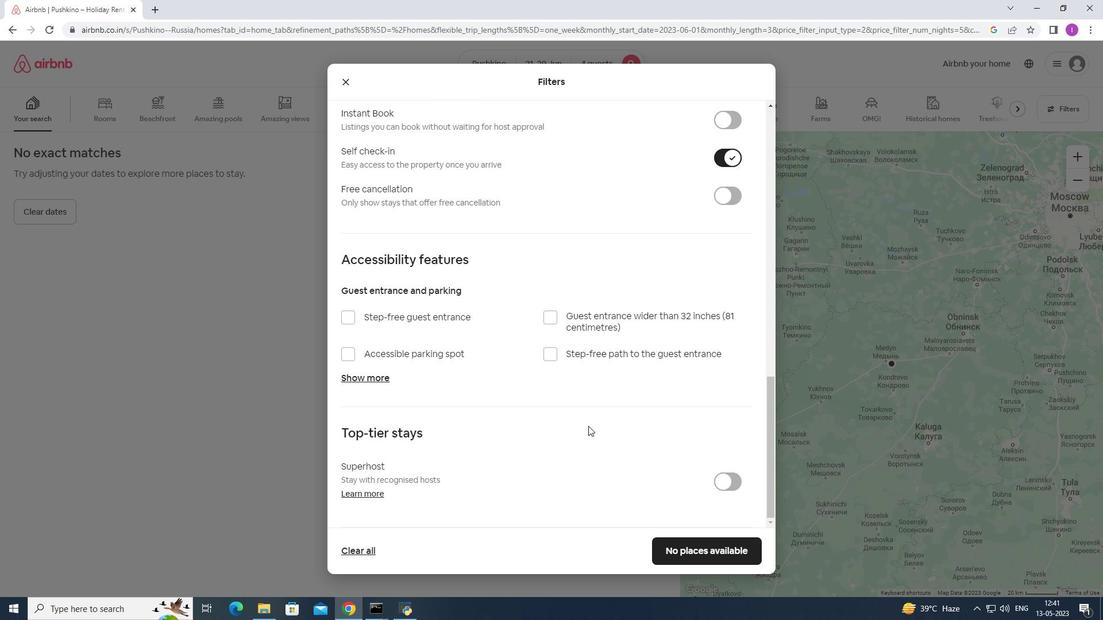 
Action: Mouse scrolled (589, 429) with delta (0, 0)
Screenshot: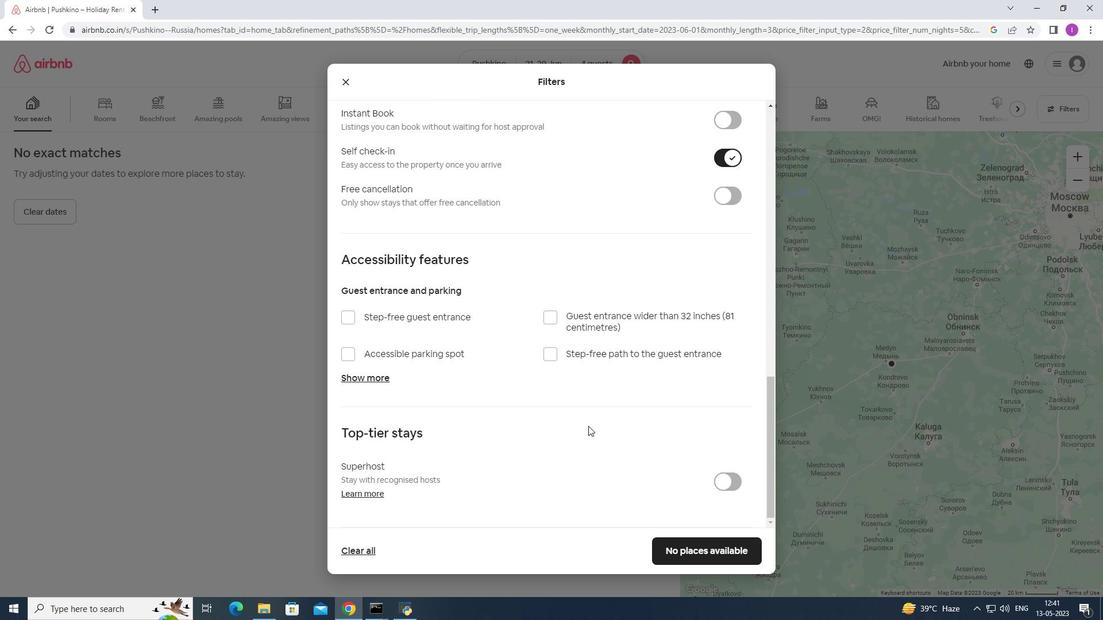
Action: Mouse moved to (591, 433)
Screenshot: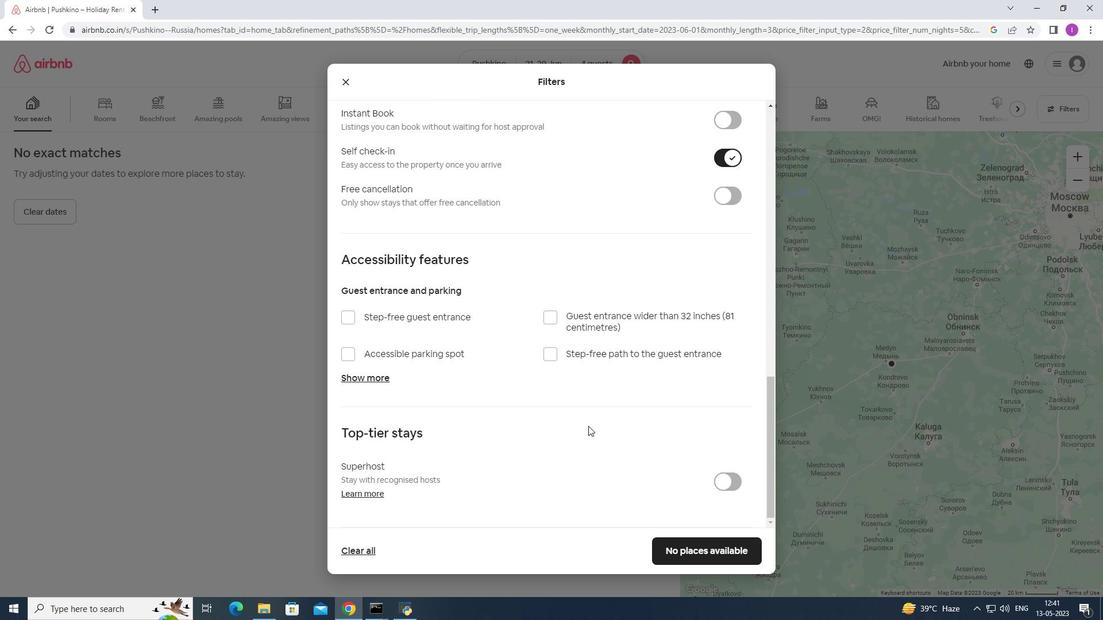 
Action: Mouse scrolled (591, 432) with delta (0, 0)
Screenshot: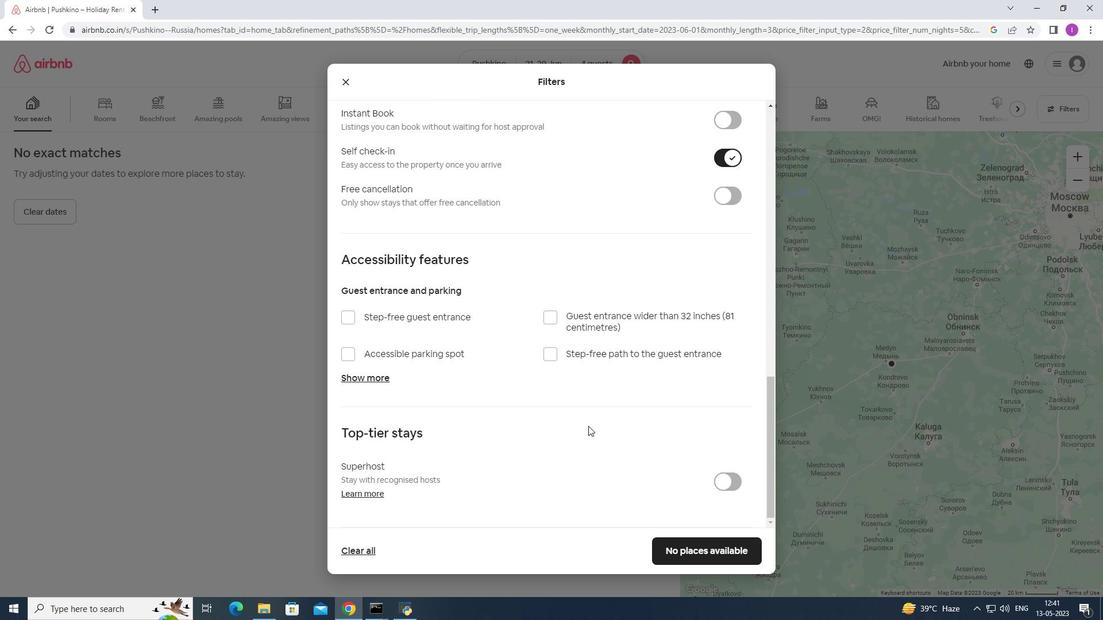 
Action: Mouse moved to (704, 544)
Screenshot: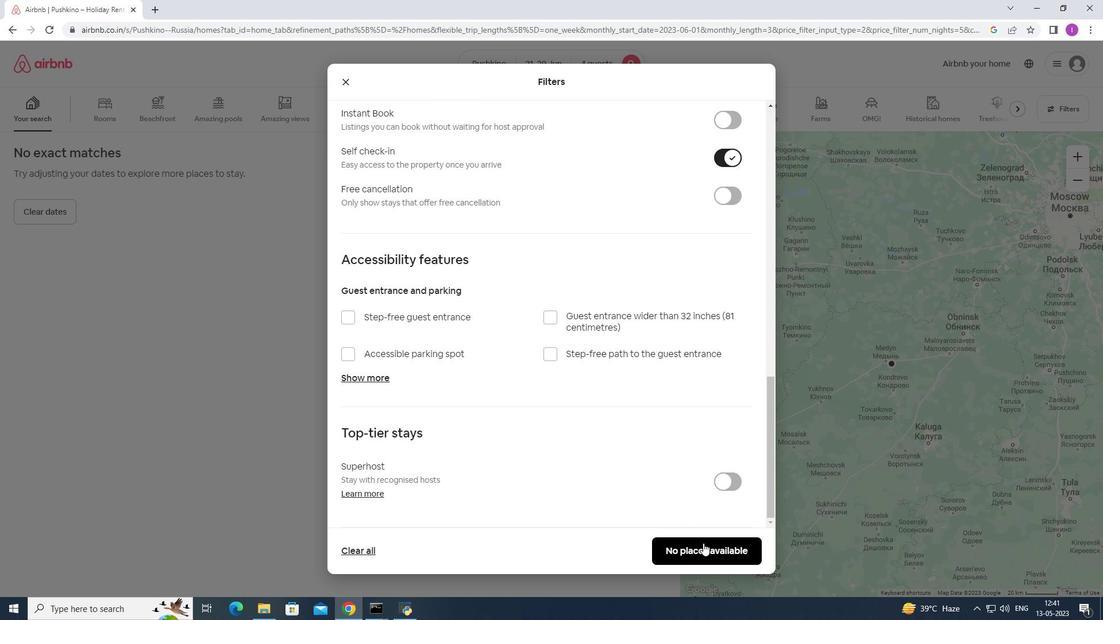 
Action: Mouse pressed left at (704, 544)
Screenshot: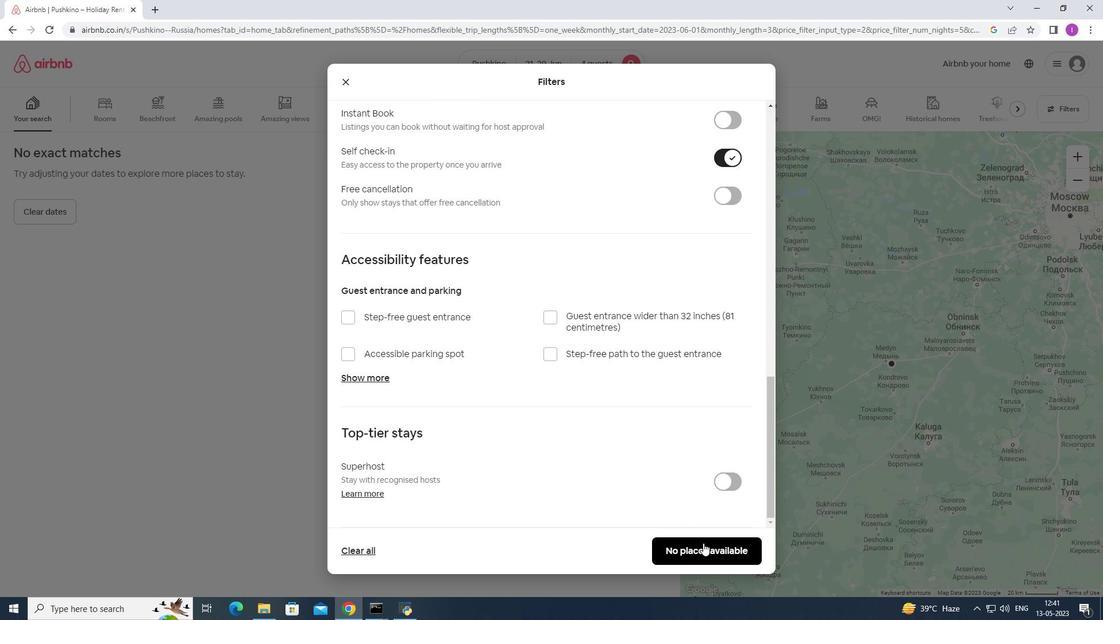 
Action: Mouse moved to (574, 515)
Screenshot: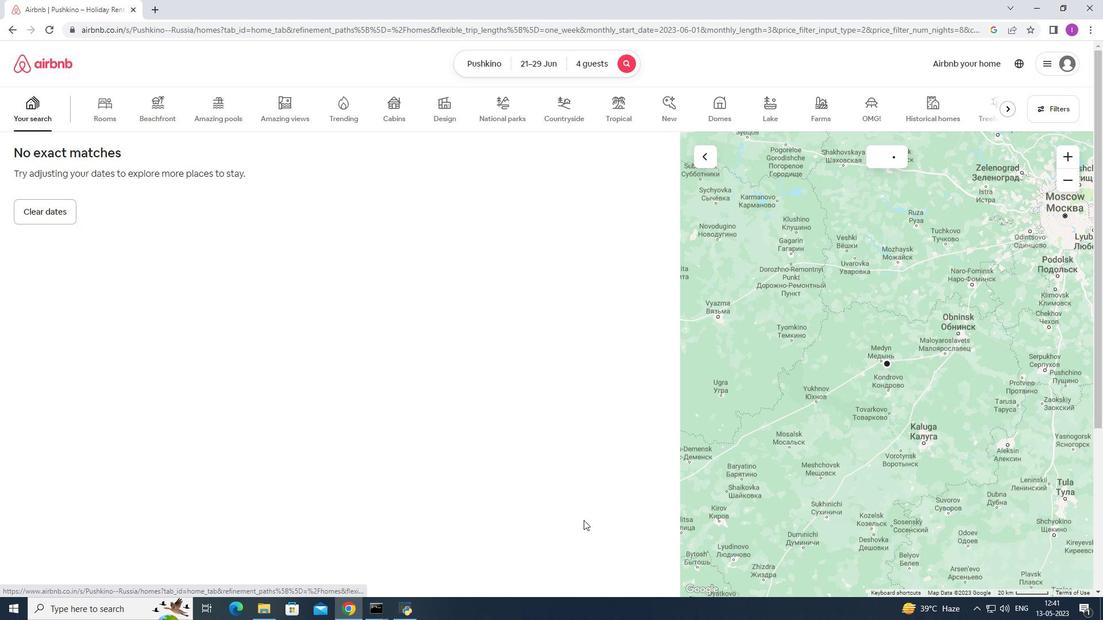 
